 Task: Find an Airbnb in Salavat, Russia for 4 adults from 5th to 13th September with a price range of ₹15,000 to ₹20,000, 3 bedrooms, 3 beds, 3 bathrooms, and self check-in option.
Action: Mouse moved to (470, 135)
Screenshot: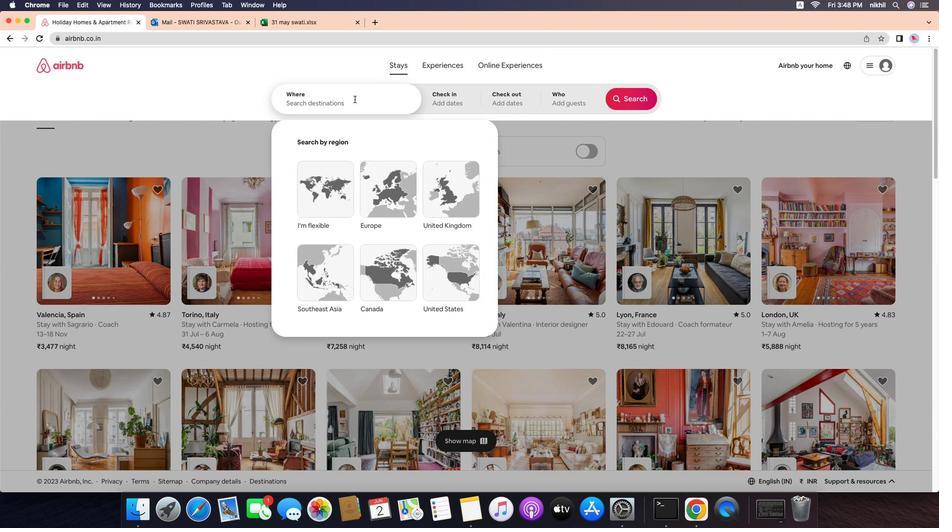 
Action: Mouse pressed left at (470, 135)
Screenshot: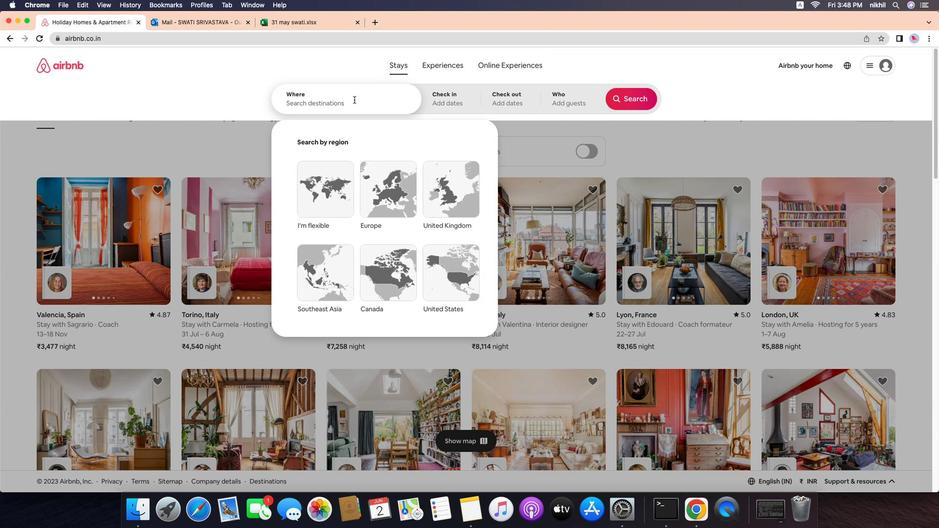 
Action: Mouse moved to (474, 137)
Screenshot: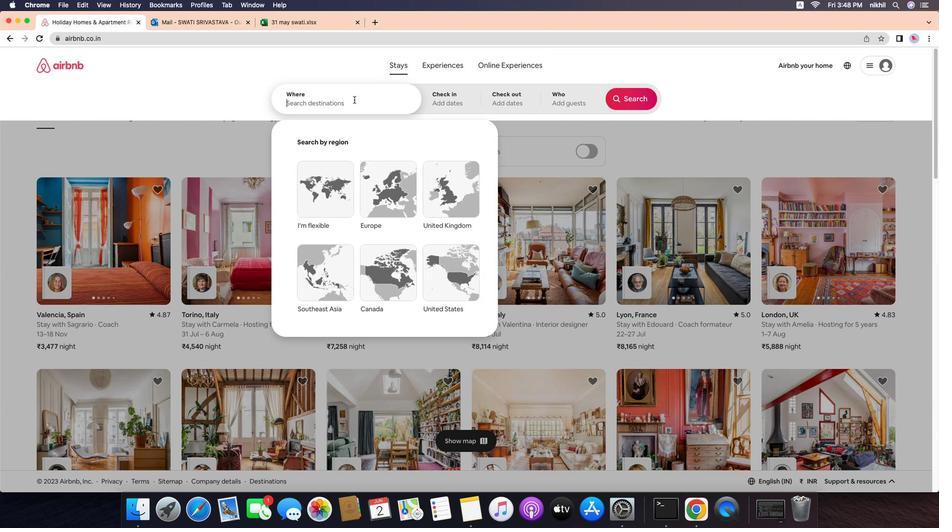 
Action: Mouse pressed left at (474, 137)
Screenshot: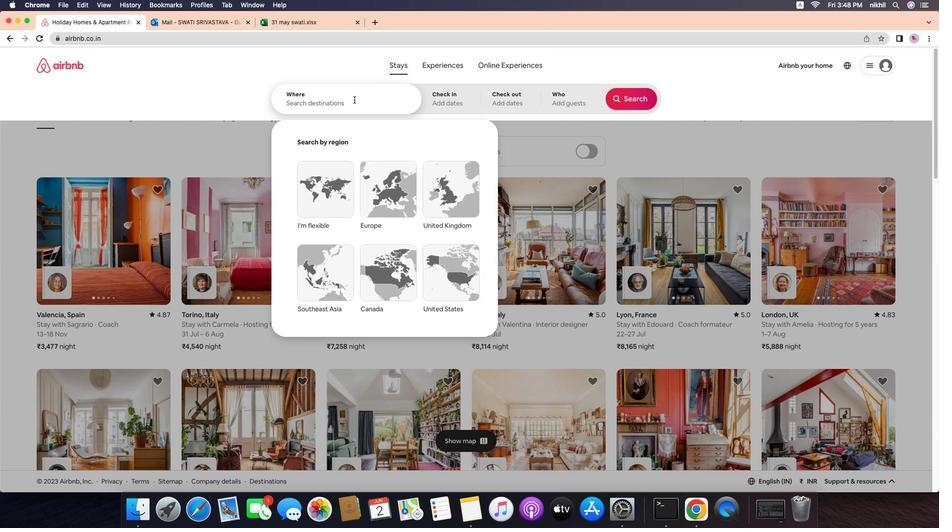 
Action: Mouse moved to (455, 164)
Screenshot: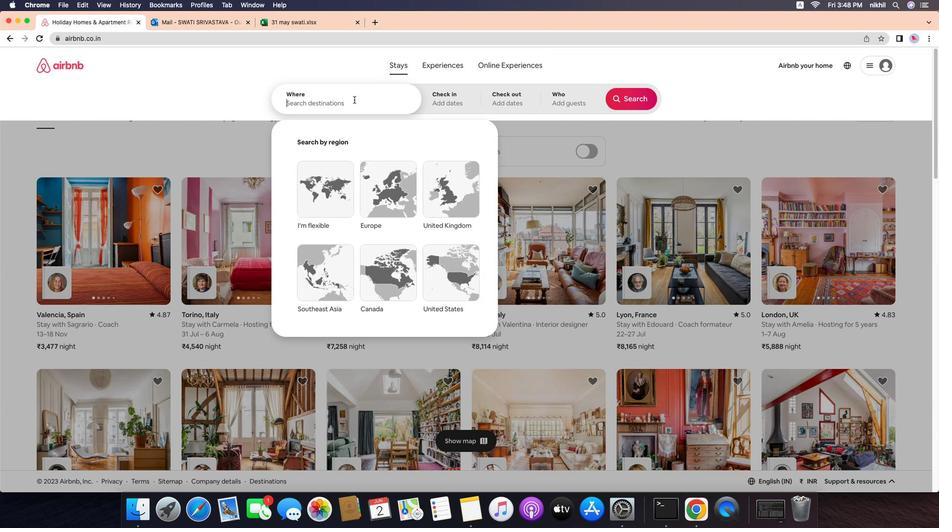 
Action: Mouse pressed left at (455, 164)
Screenshot: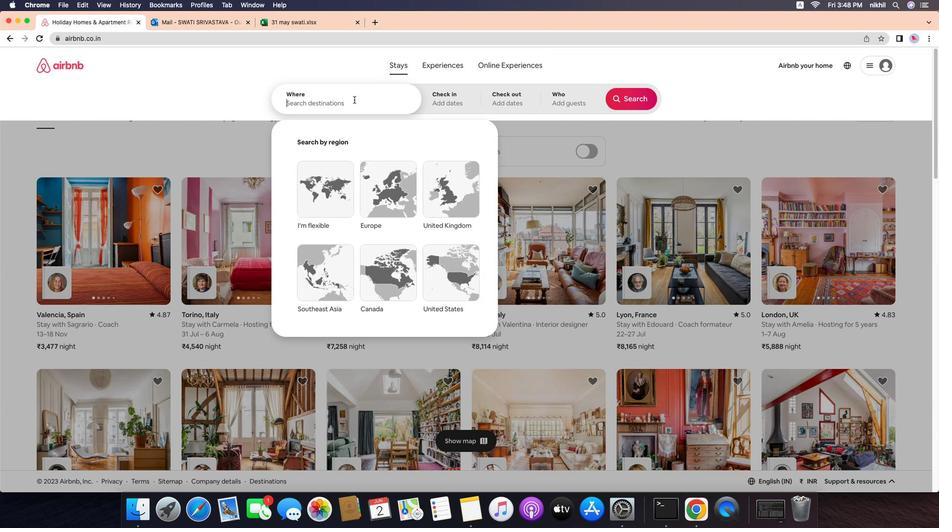
Action: Key pressed Key.caps_lock'S'Key.caps_lock'a''l''a''v''a''t'','Key.space
Screenshot: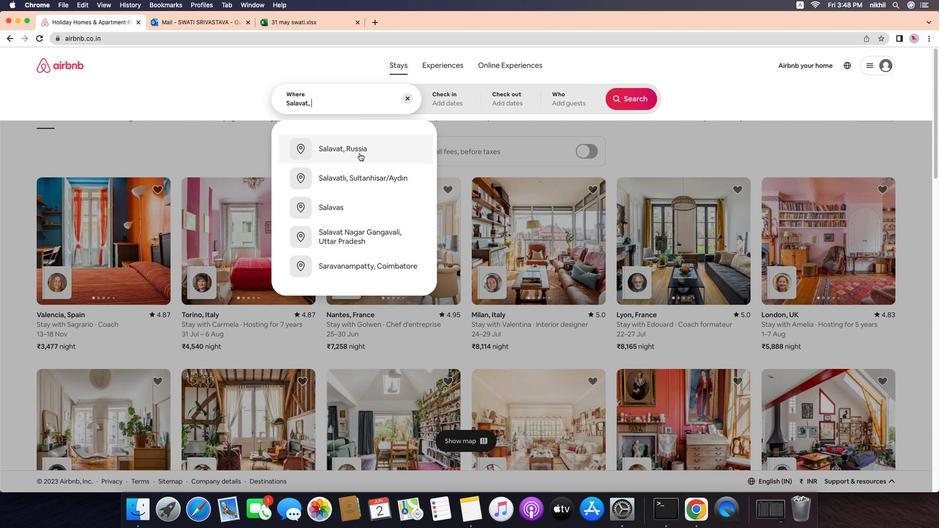 
Action: Mouse moved to (456, 214)
Screenshot: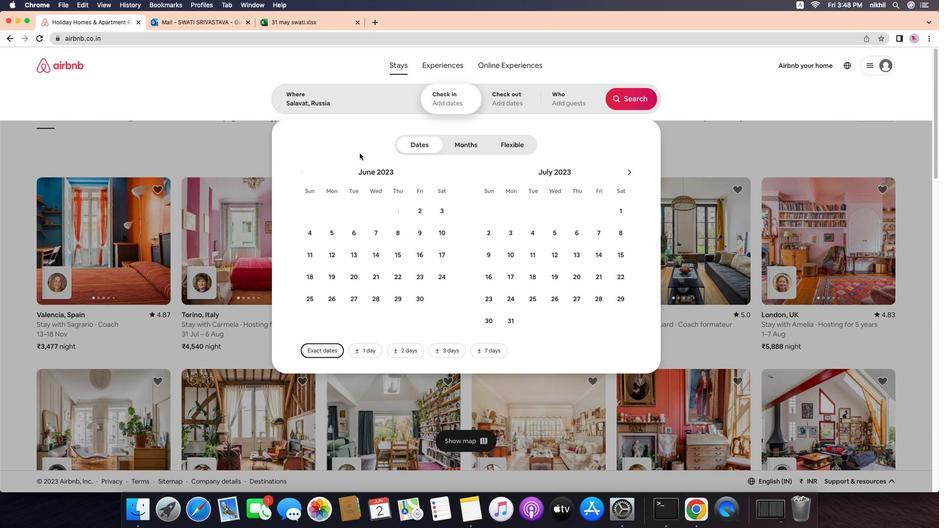 
Action: Mouse pressed left at (456, 214)
Screenshot: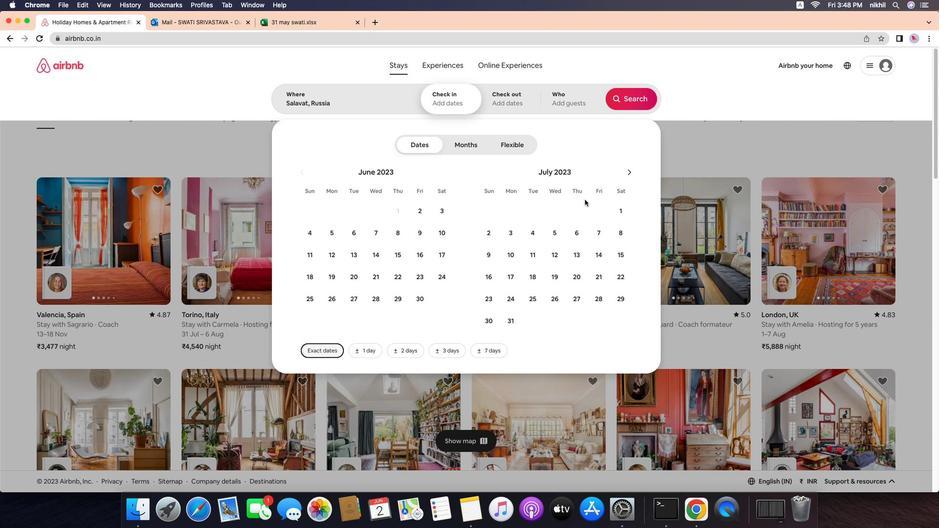 
Action: Mouse moved to (533, 235)
Screenshot: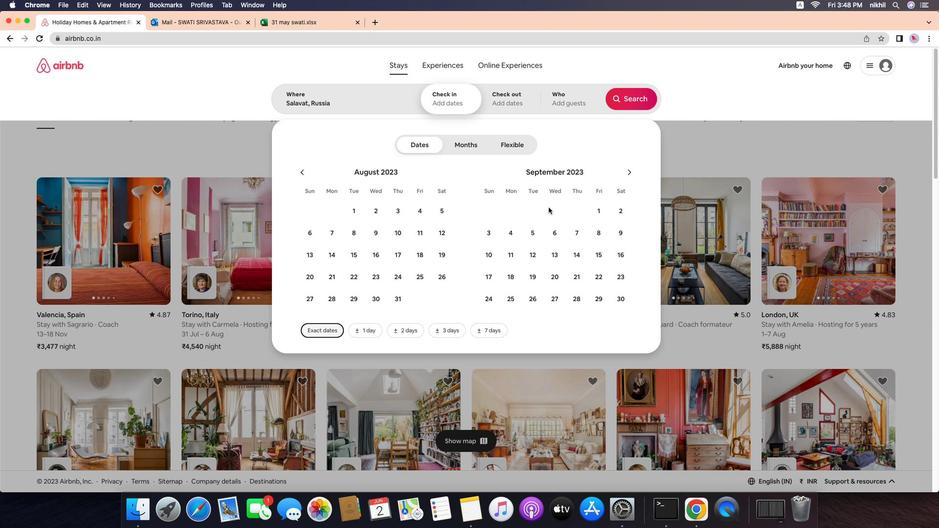 
Action: Mouse pressed left at (533, 235)
Screenshot: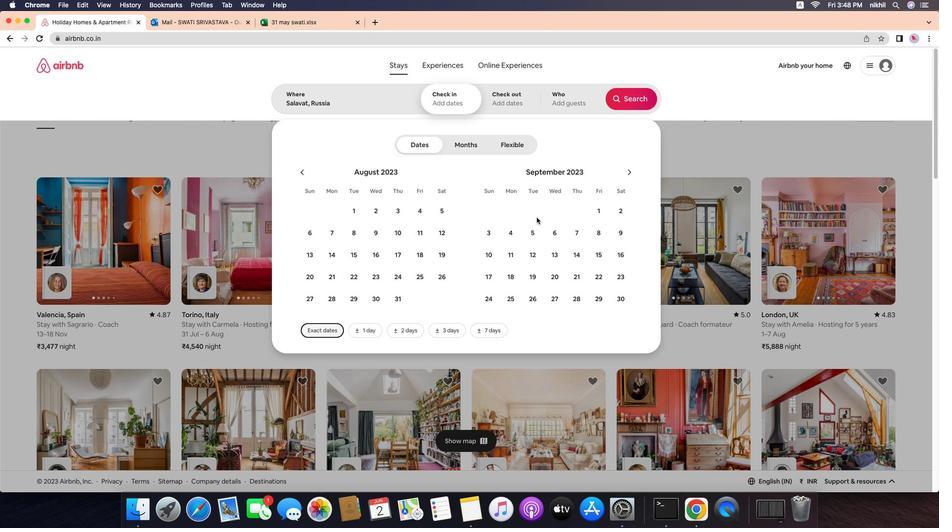 
Action: Mouse pressed left at (533, 235)
Screenshot: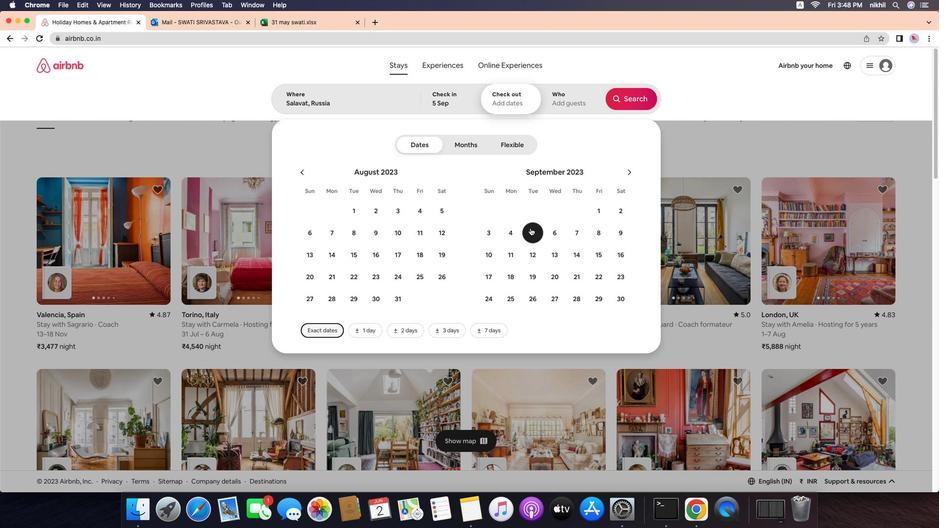 
Action: Mouse moved to (506, 284)
Screenshot: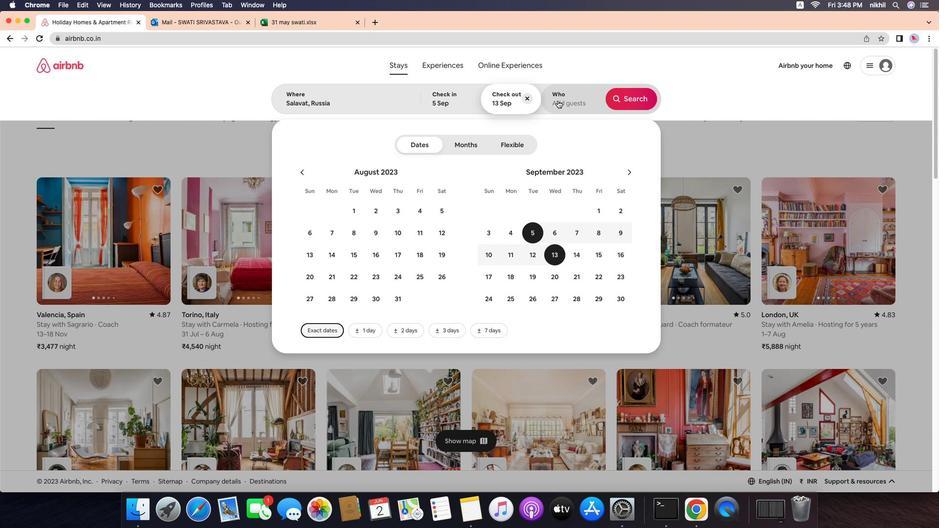 
Action: Mouse pressed left at (506, 284)
Screenshot: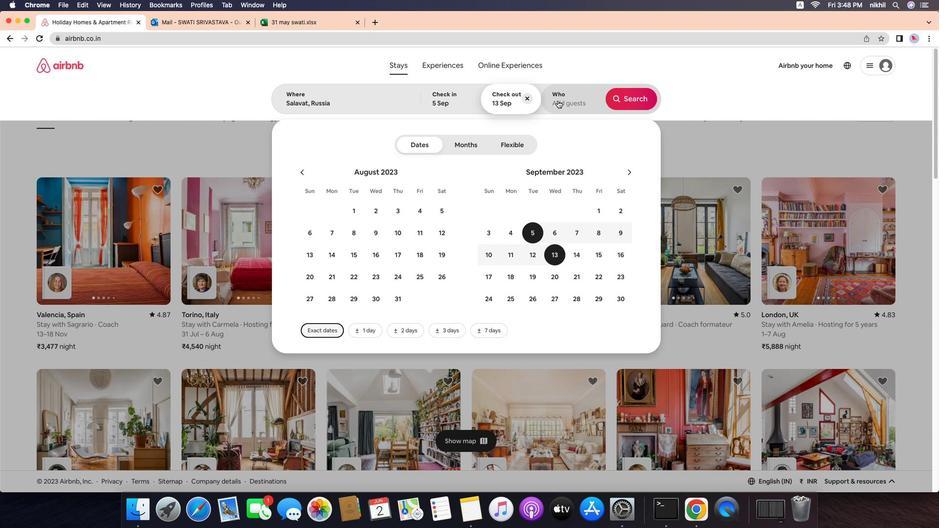 
Action: Mouse moved to (511, 302)
Screenshot: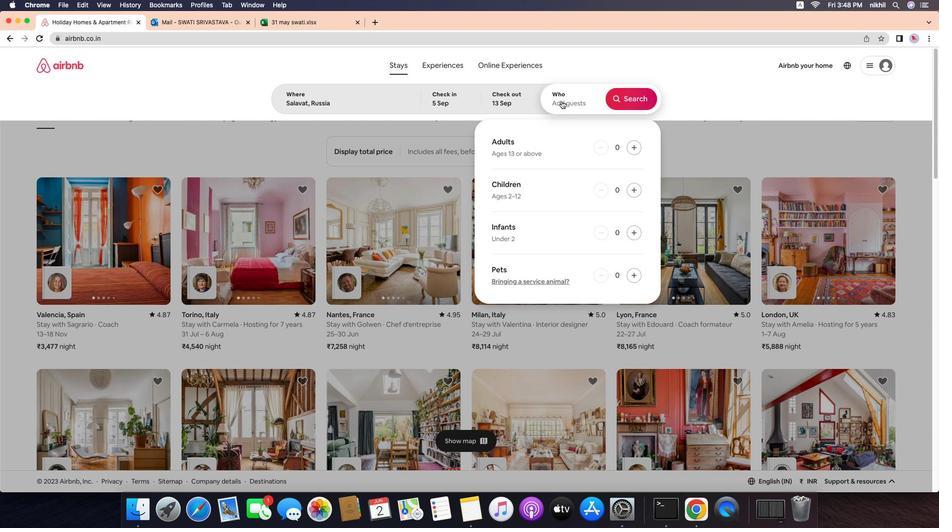 
Action: Mouse pressed left at (511, 302)
Screenshot: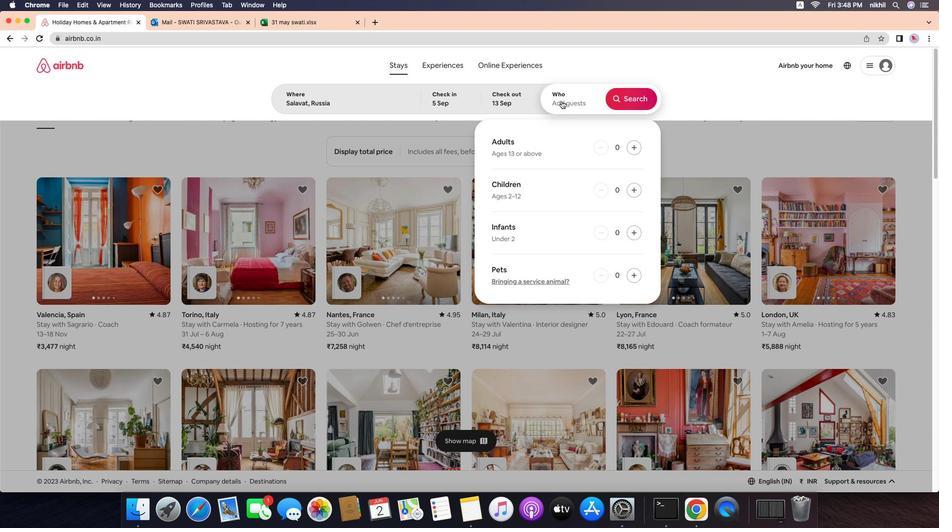 
Action: Mouse moved to (514, 165)
Screenshot: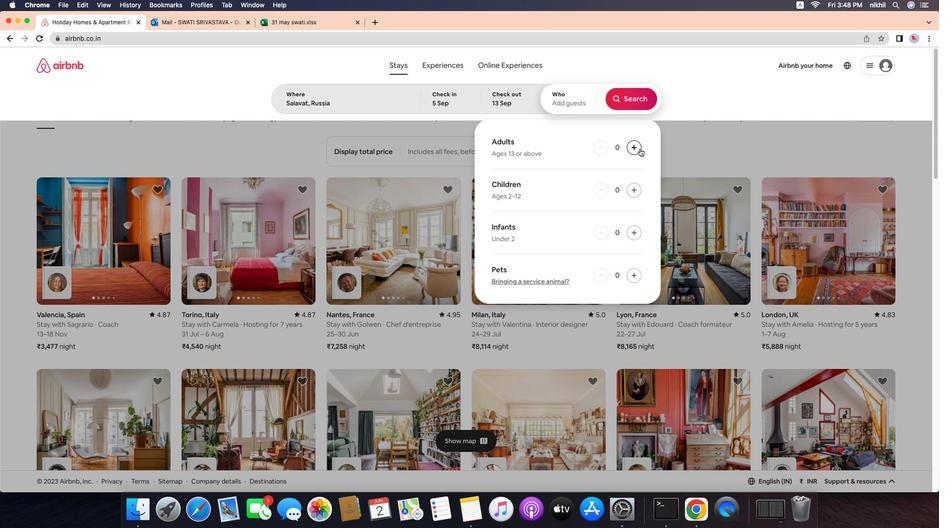
Action: Mouse pressed left at (514, 165)
Screenshot: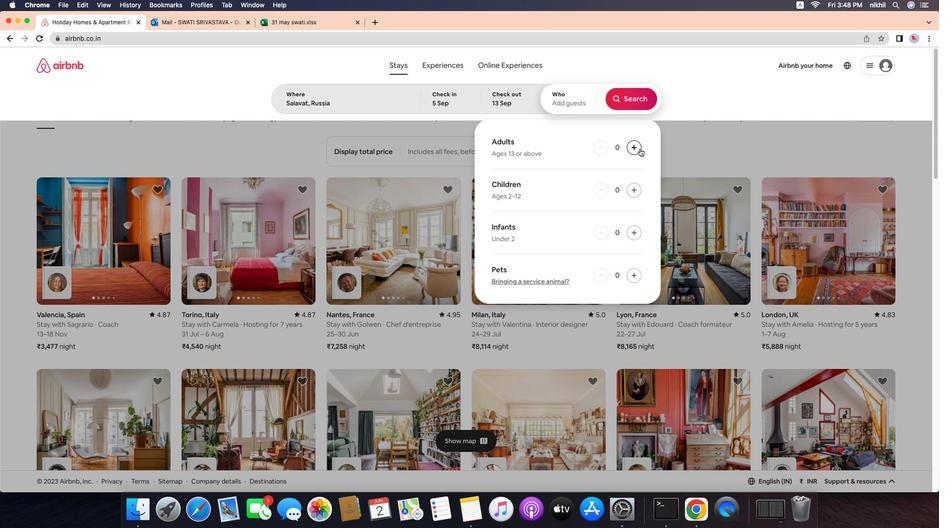 
Action: Mouse moved to (537, 210)
Screenshot: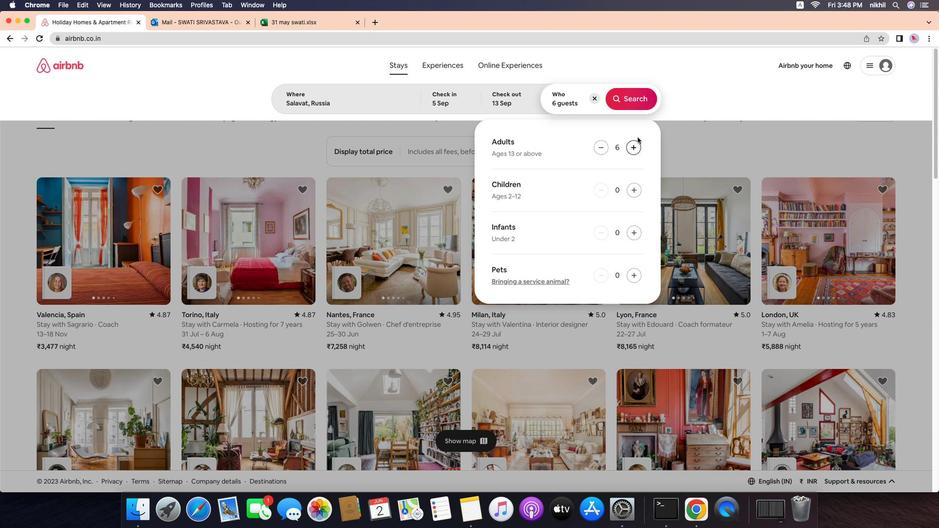 
Action: Mouse pressed left at (537, 210)
Screenshot: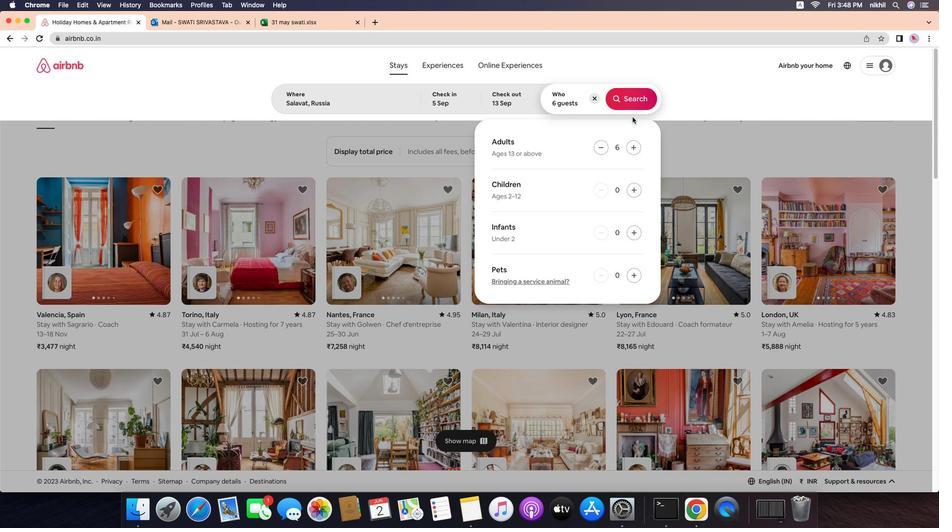 
Action: Mouse moved to (537, 210)
Screenshot: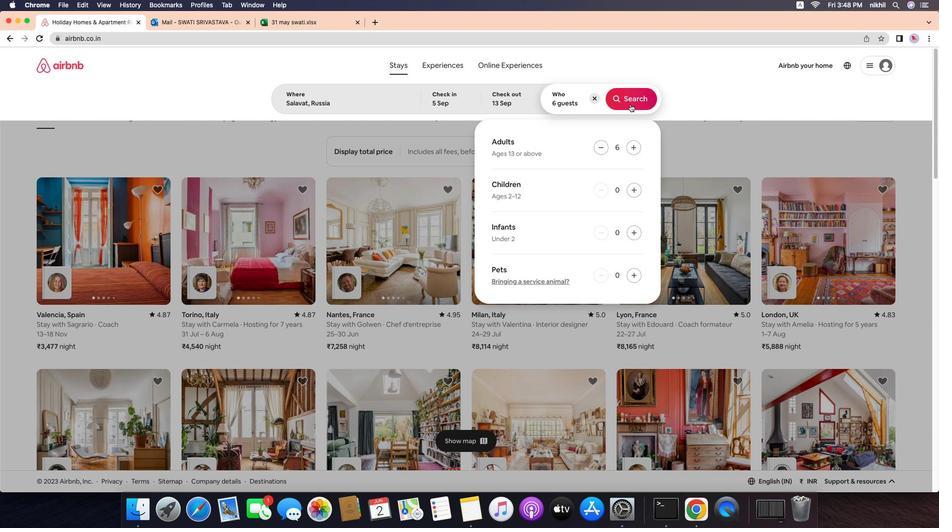 
Action: Mouse pressed left at (537, 210)
Screenshot: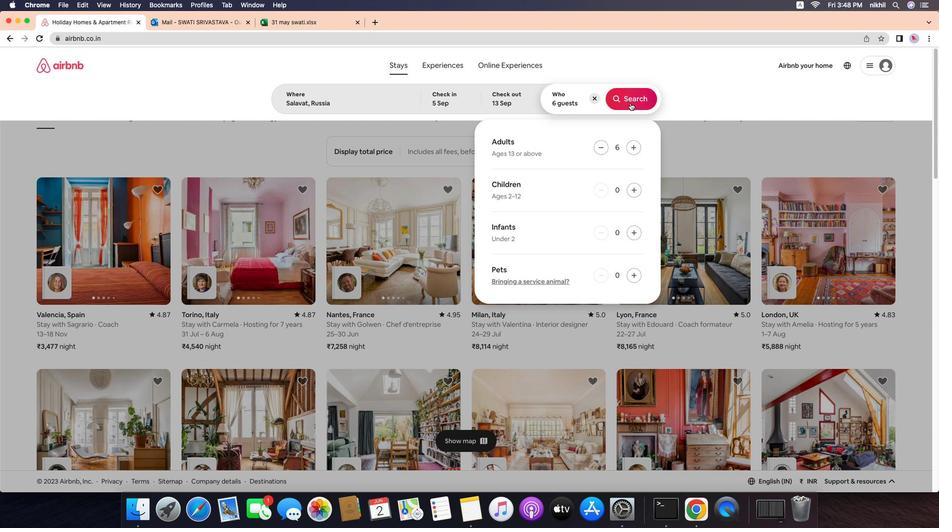 
Action: Mouse pressed left at (537, 210)
Screenshot: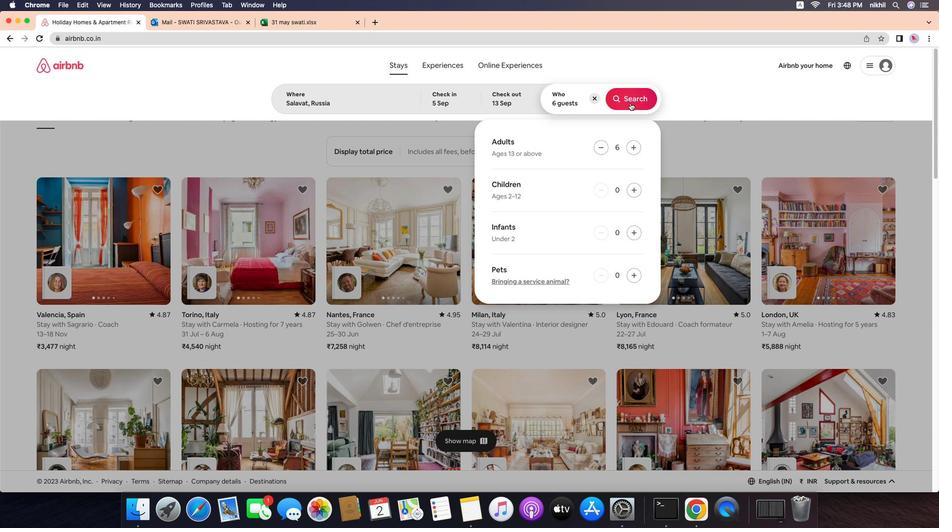 
Action: Mouse pressed left at (537, 210)
Screenshot: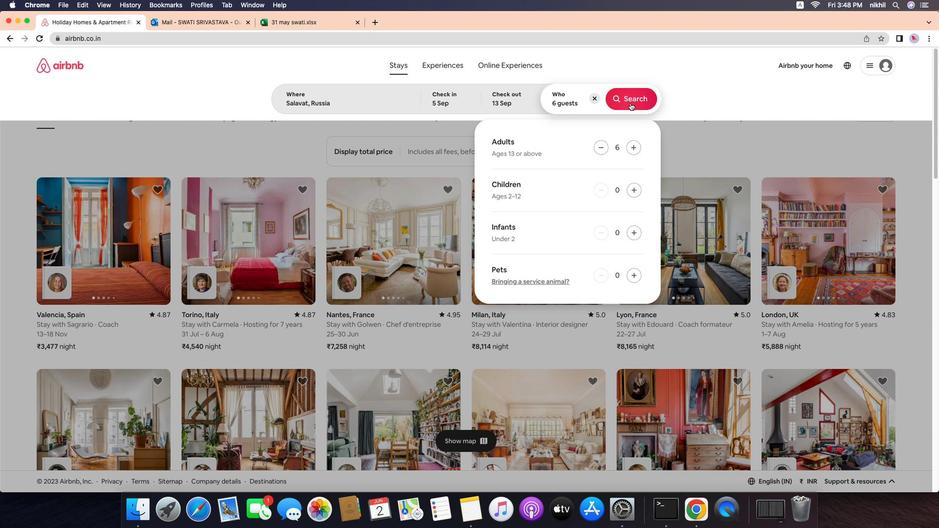
Action: Mouse pressed left at (537, 210)
Screenshot: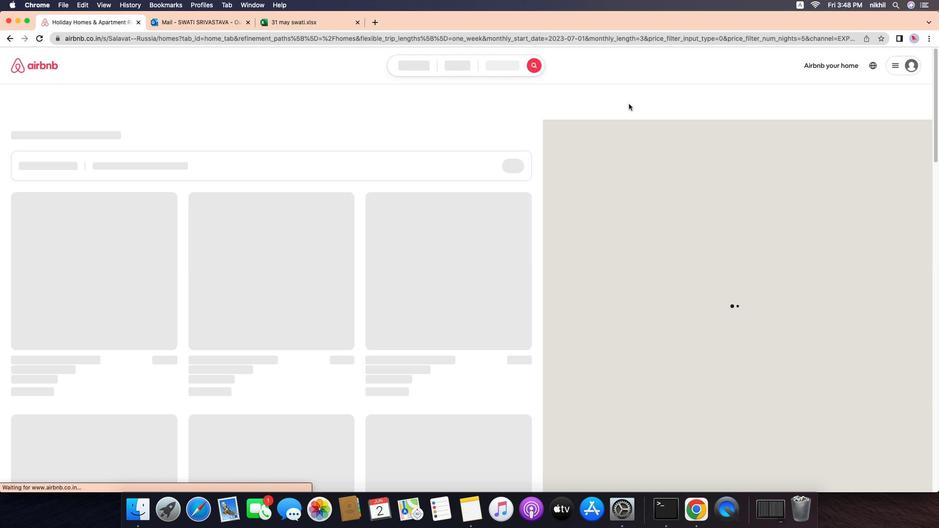 
Action: Mouse pressed left at (537, 210)
Screenshot: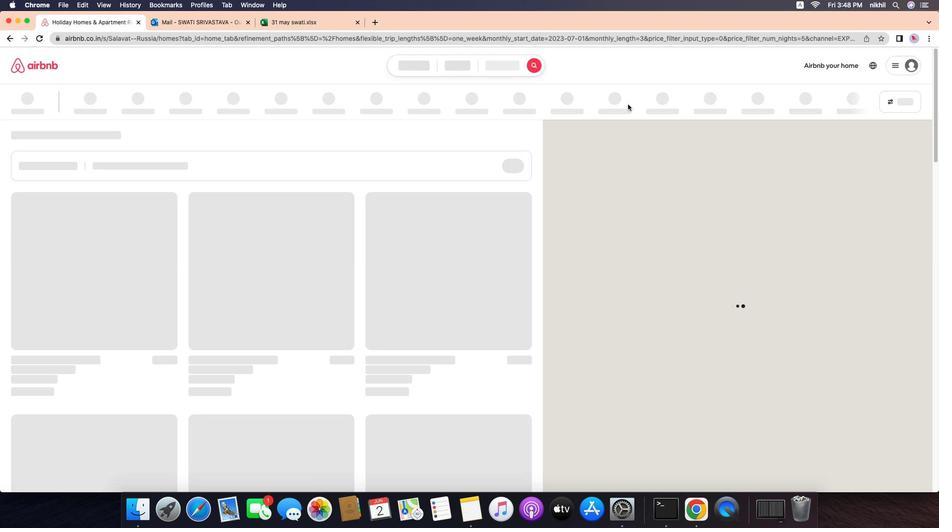 
Action: Mouse moved to (534, 167)
Screenshot: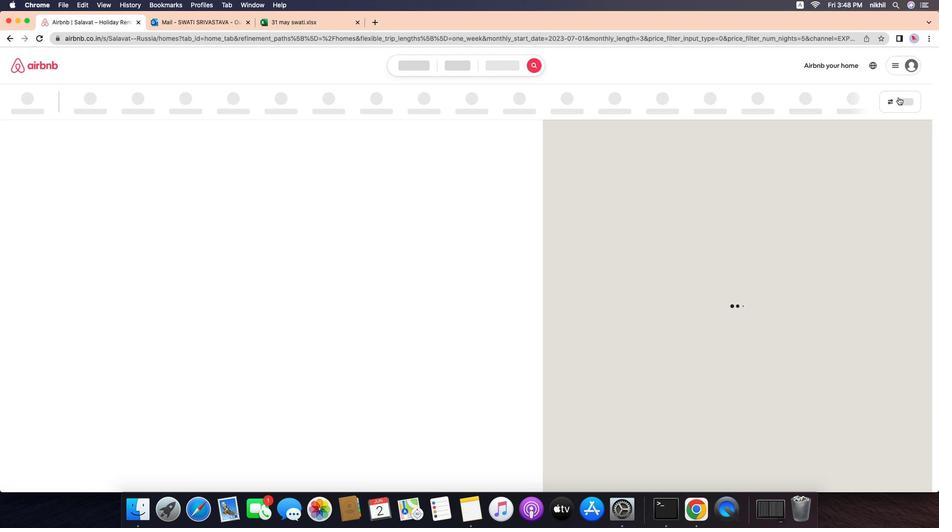 
Action: Mouse pressed left at (534, 167)
Screenshot: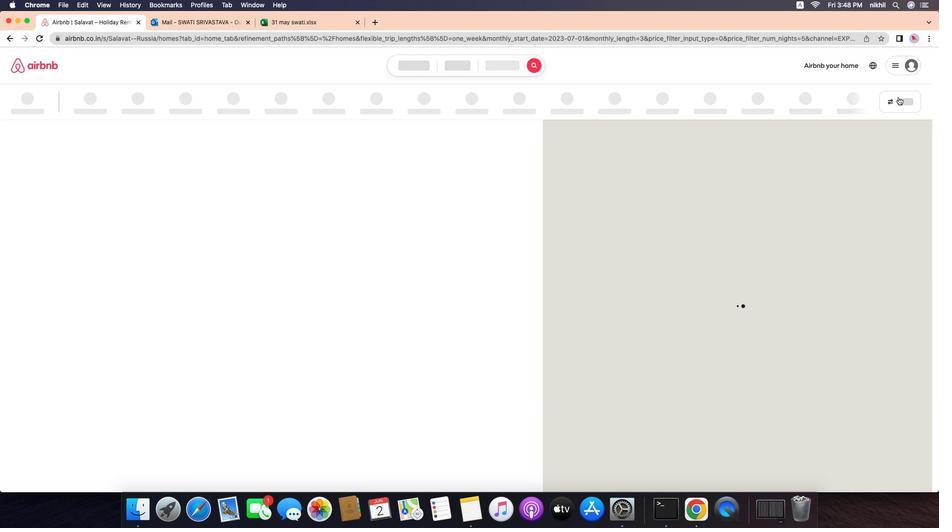 
Action: Mouse moved to (612, 162)
Screenshot: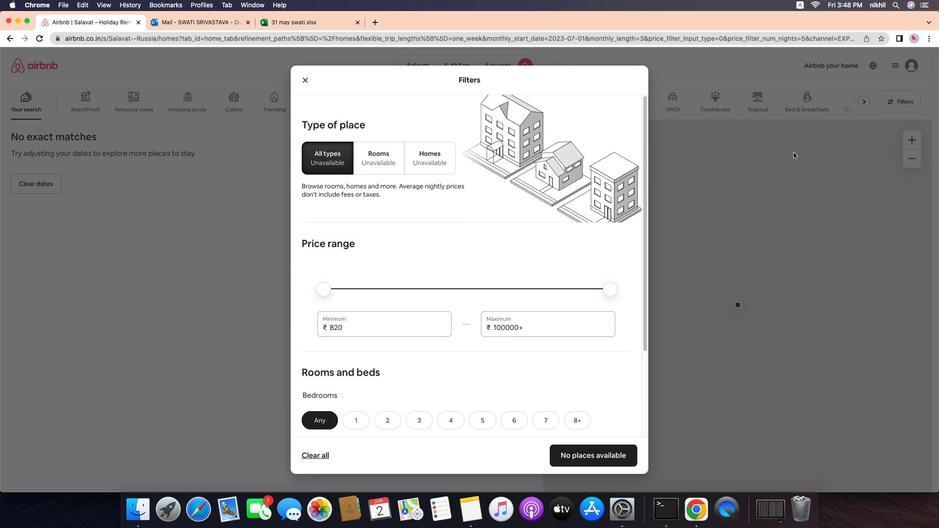 
Action: Mouse pressed left at (612, 162)
Screenshot: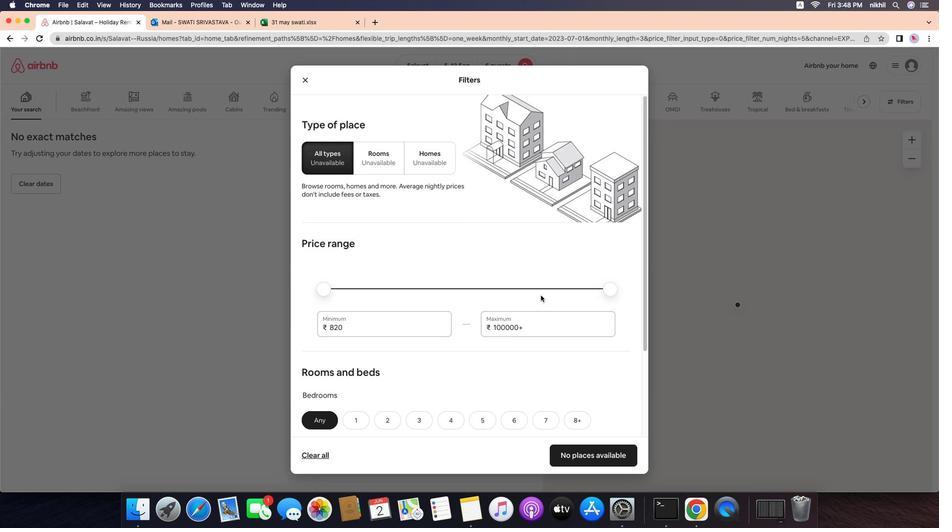 
Action: Mouse moved to (454, 379)
Screenshot: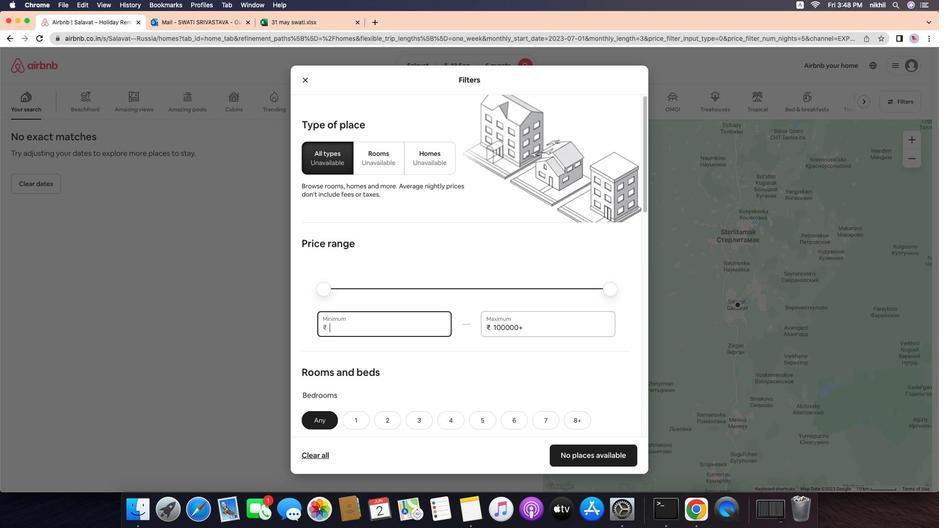 
Action: Mouse pressed left at (454, 379)
Screenshot: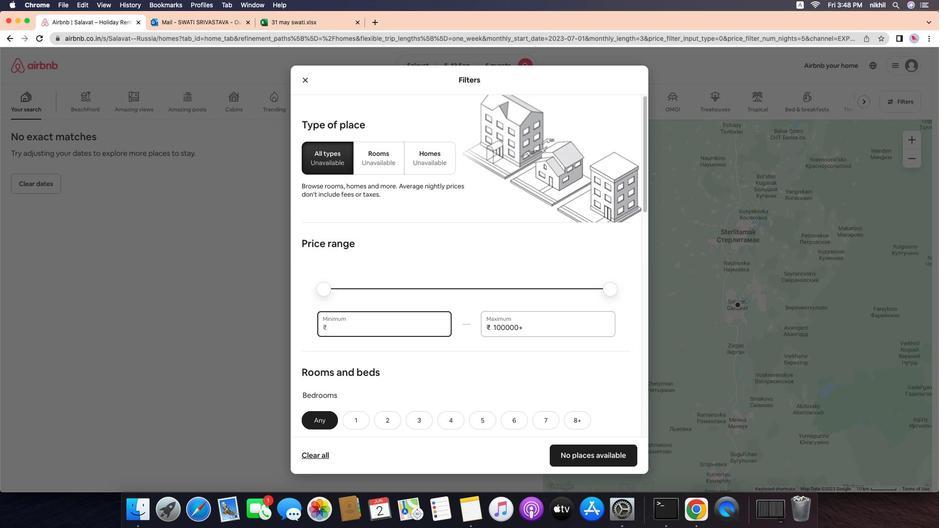 
Action: Key pressed Key.backspaceKey.backspaceKey.backspaceKey.backspace'1''5''0''0''0'
Screenshot: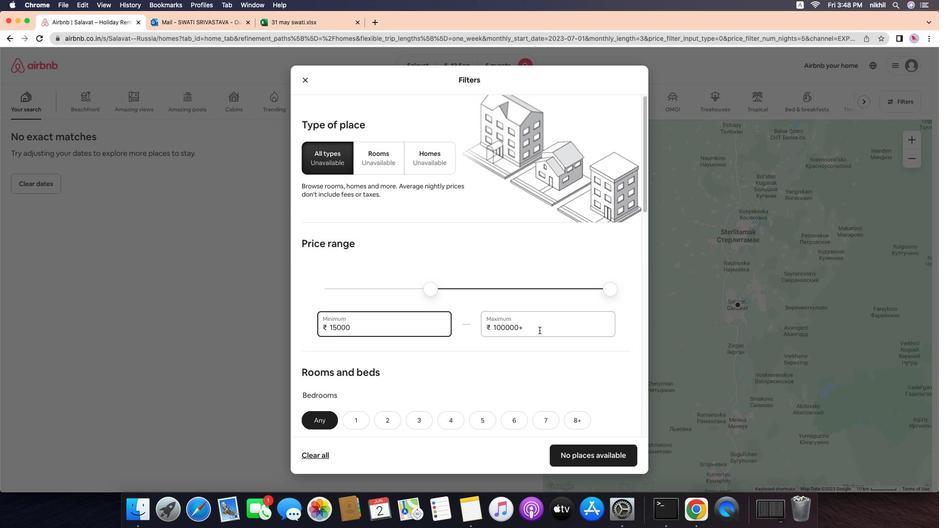 
Action: Mouse moved to (508, 379)
Screenshot: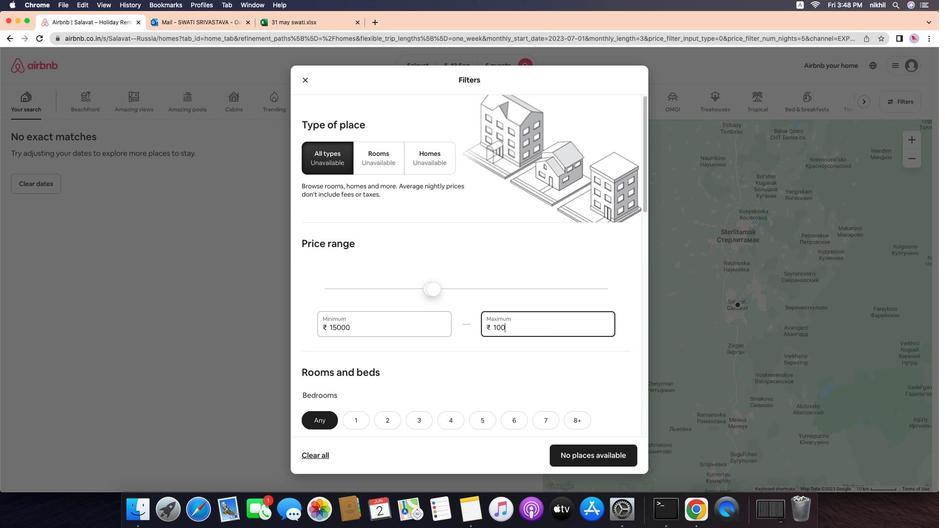 
Action: Mouse pressed left at (508, 379)
Screenshot: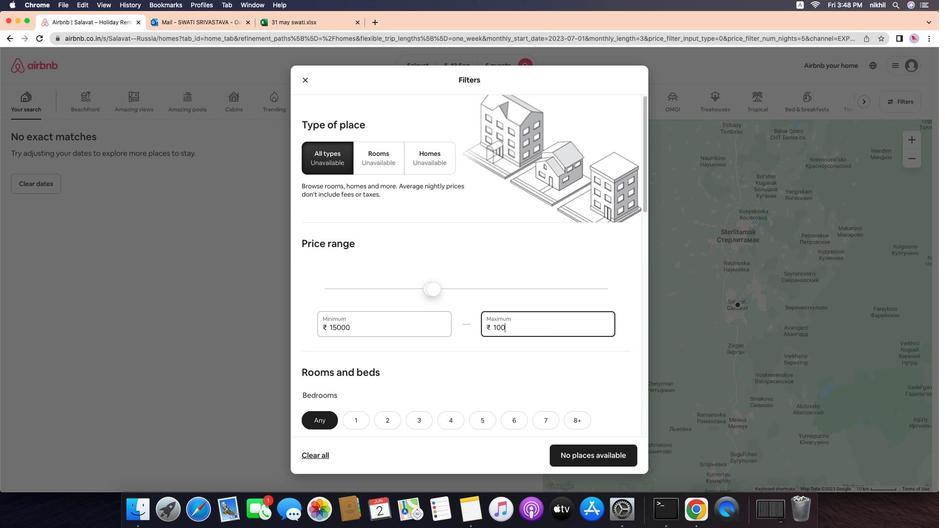
Action: Mouse moved to (508, 379)
Screenshot: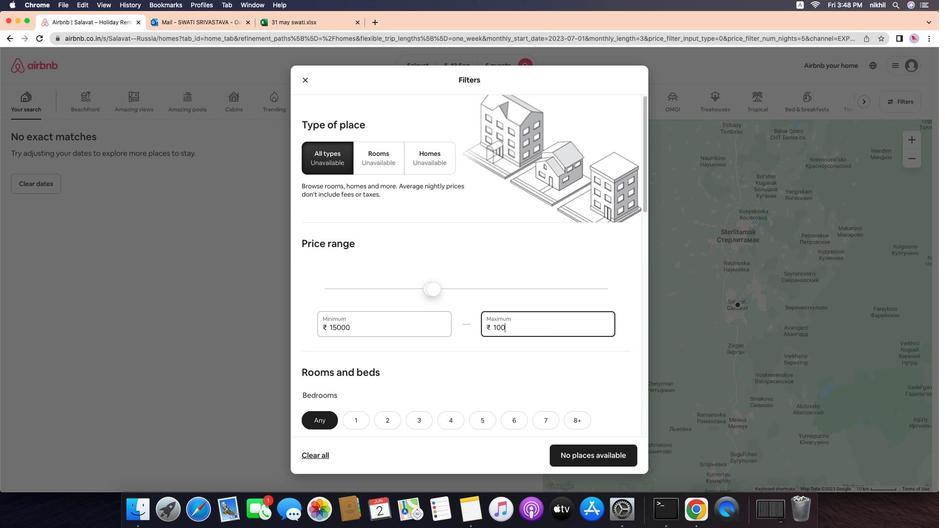 
Action: Key pressed Key.backspaceKey.backspaceKey.backspaceKey.backspaceKey.backspaceKey.backspaceKey.backspace'2''0''0''0''0'
Screenshot: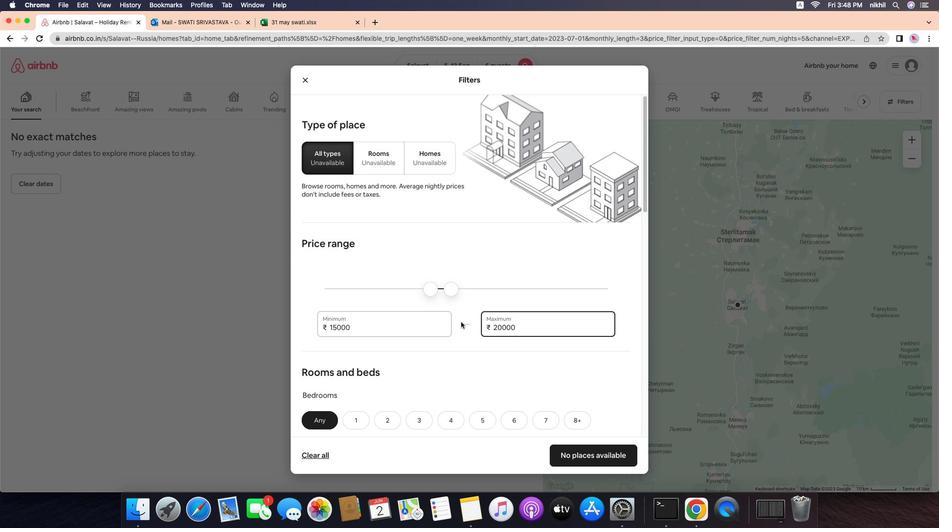 
Action: Mouse moved to (485, 371)
Screenshot: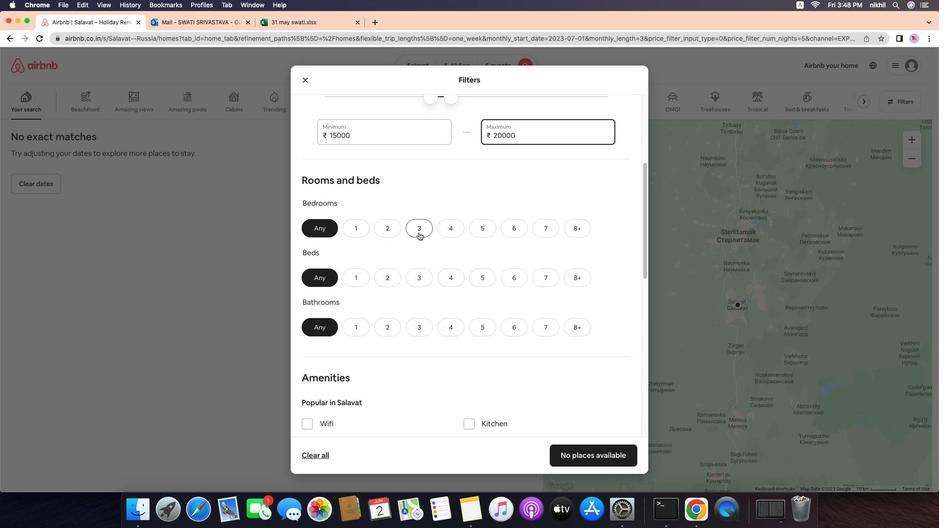 
Action: Mouse scrolled (485, 371) with delta (352, 71)
Screenshot: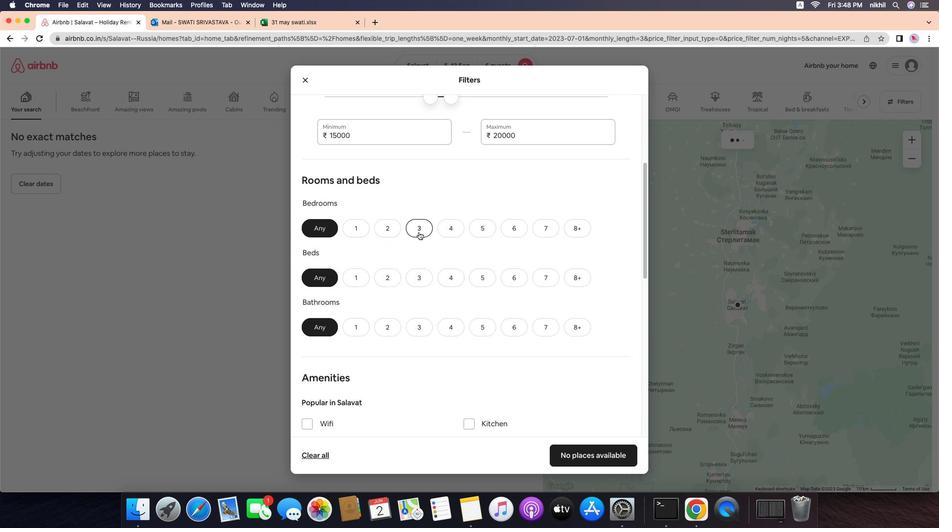 
Action: Mouse scrolled (485, 371) with delta (352, 71)
Screenshot: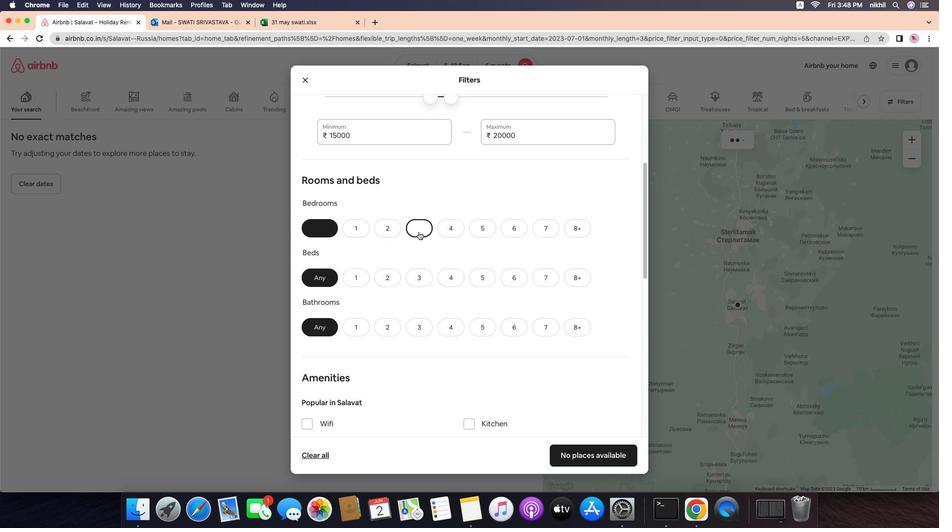 
Action: Mouse scrolled (485, 371) with delta (352, 70)
Screenshot: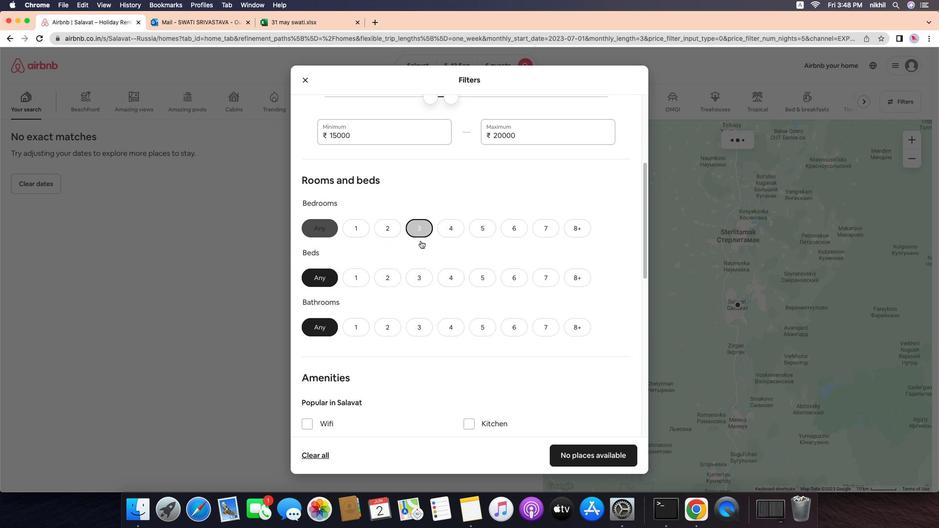 
Action: Mouse scrolled (485, 371) with delta (352, 70)
Screenshot: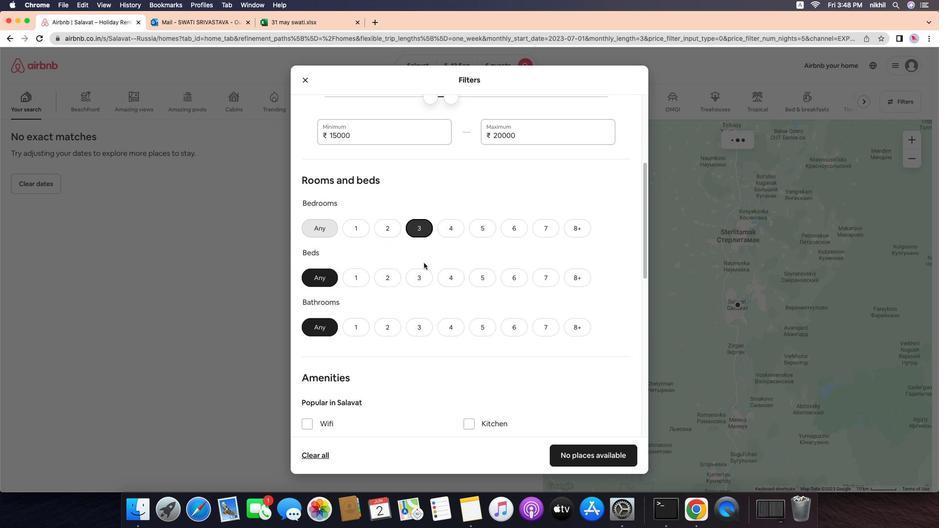 
Action: Mouse scrolled (485, 371) with delta (352, 71)
Screenshot: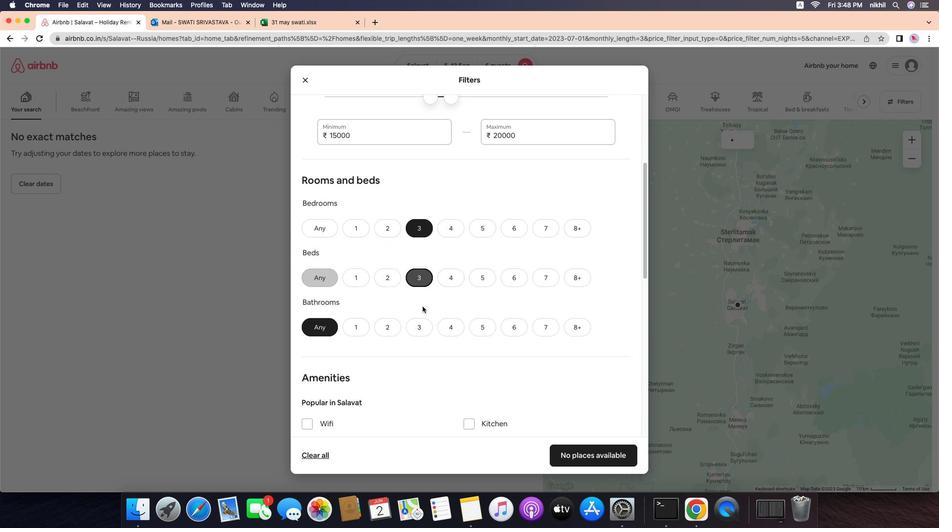 
Action: Mouse scrolled (485, 371) with delta (352, 71)
Screenshot: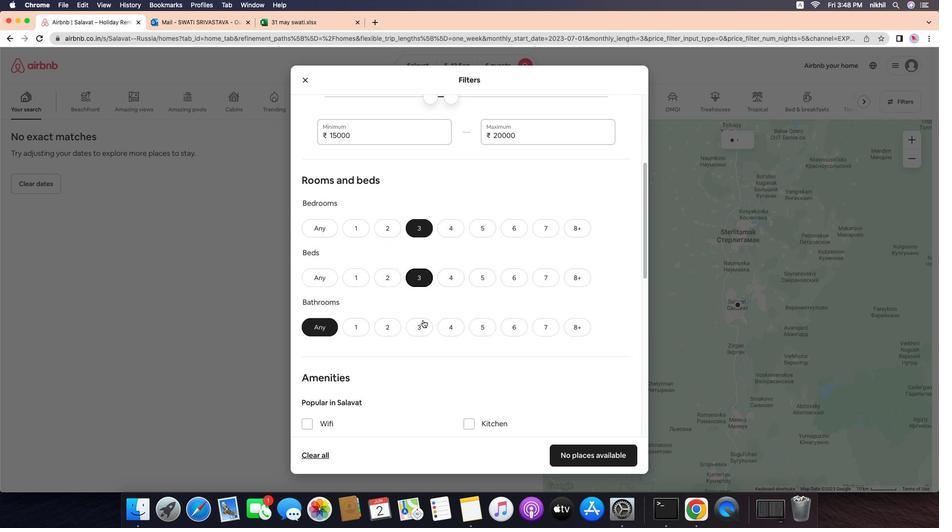 
Action: Mouse scrolled (485, 371) with delta (352, 71)
Screenshot: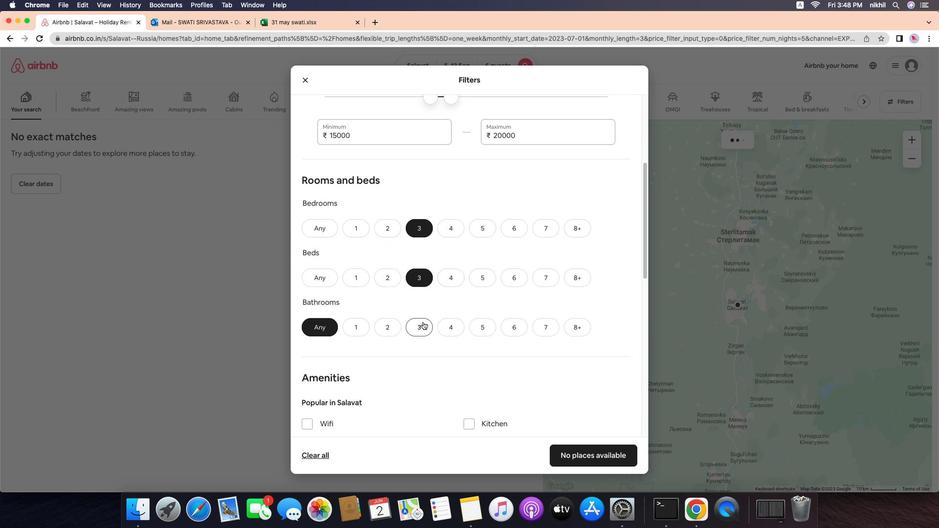 
Action: Mouse moved to (473, 288)
Screenshot: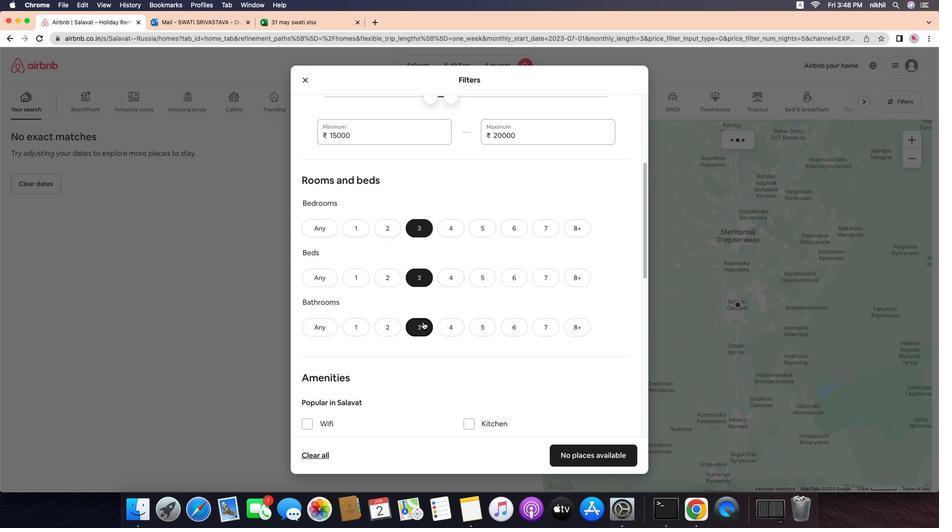 
Action: Mouse pressed left at (473, 288)
Screenshot: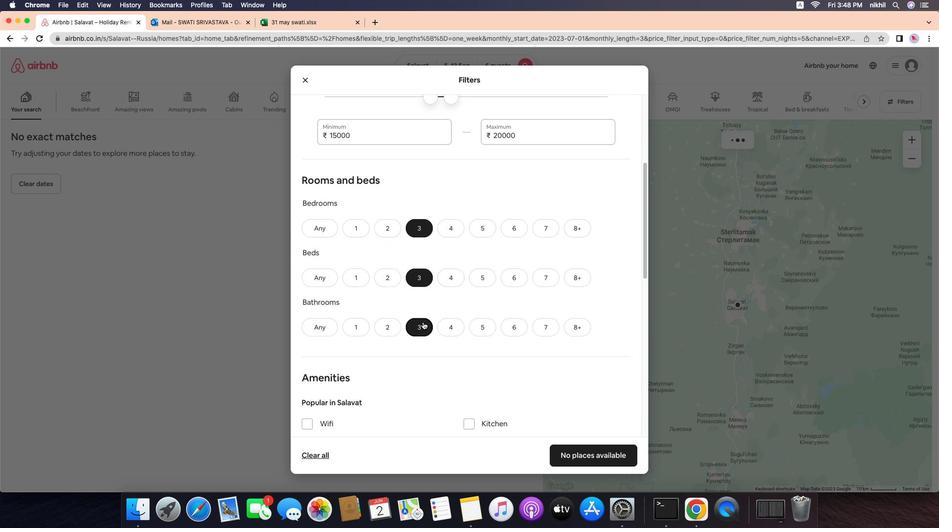 
Action: Mouse moved to (475, 324)
Screenshot: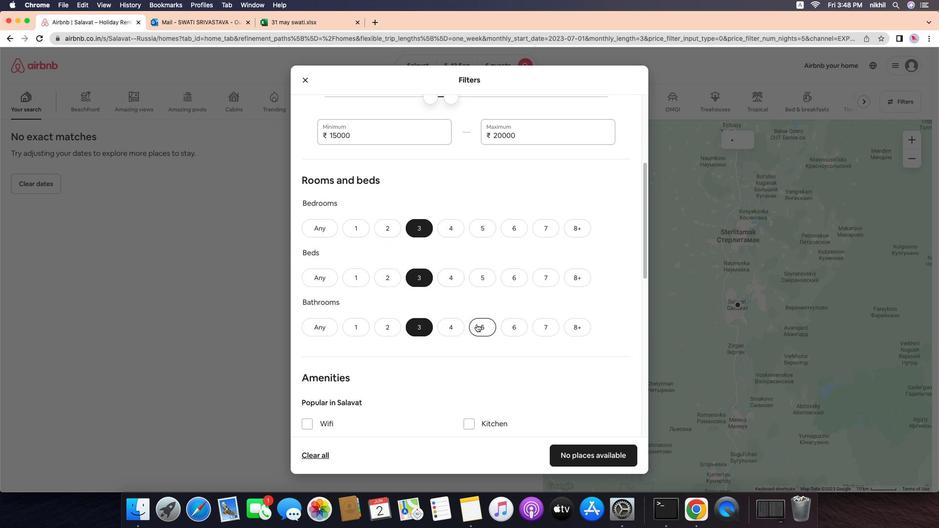 
Action: Mouse pressed left at (475, 324)
Screenshot: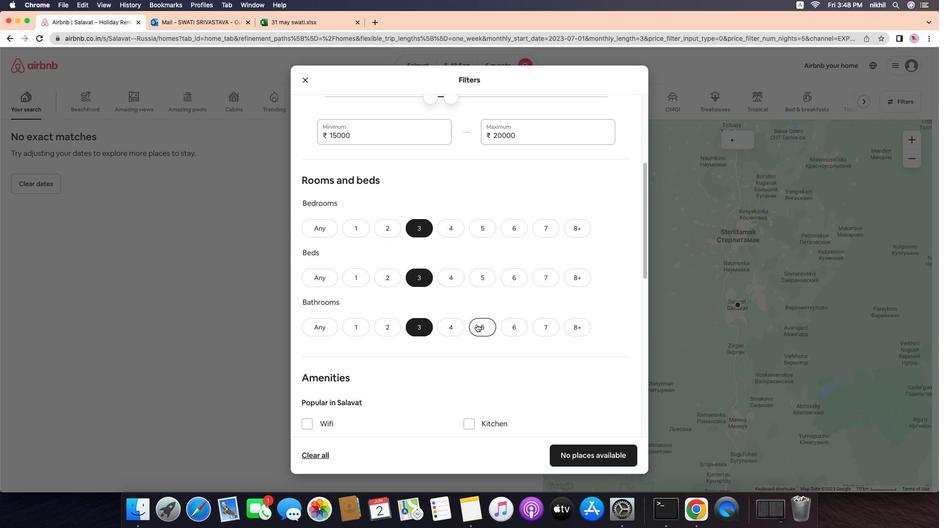 
Action: Mouse moved to (474, 371)
Screenshot: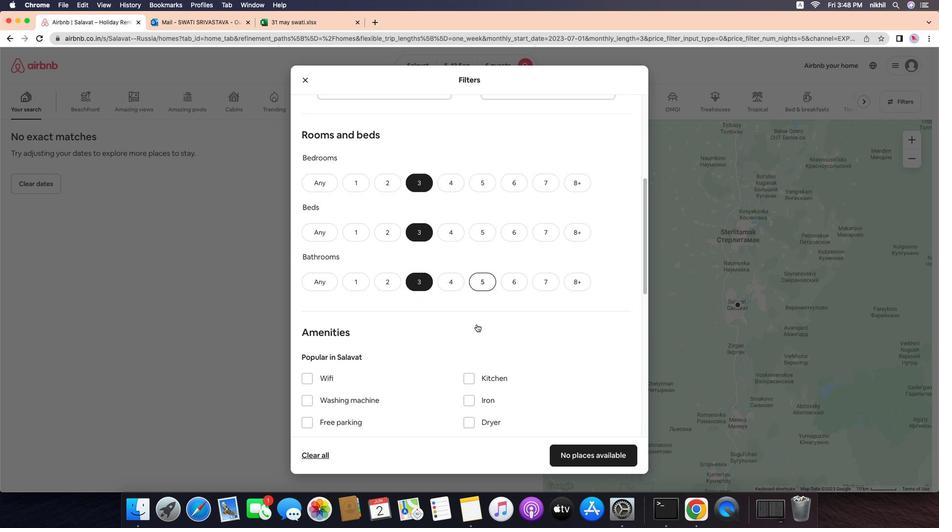 
Action: Mouse pressed left at (474, 371)
Screenshot: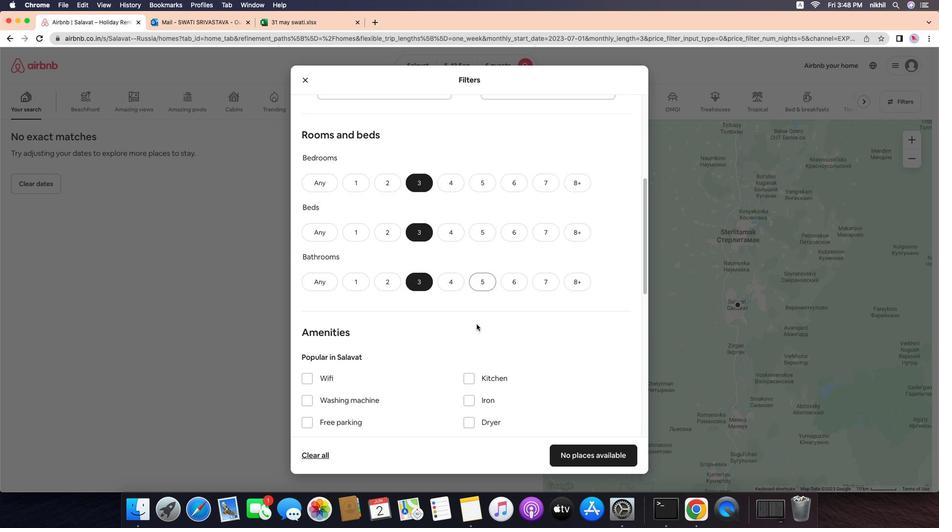 
Action: Mouse moved to (490, 373)
Screenshot: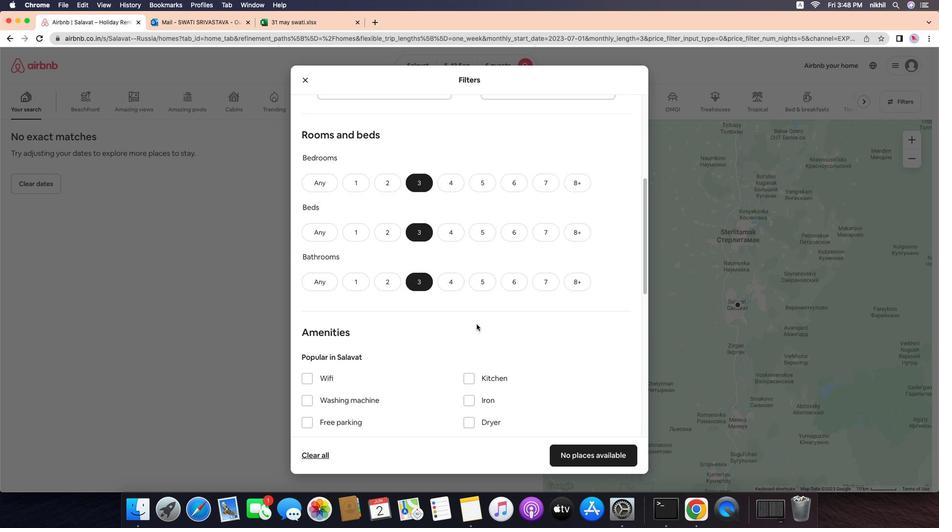 
Action: Mouse scrolled (490, 373) with delta (352, 71)
Screenshot: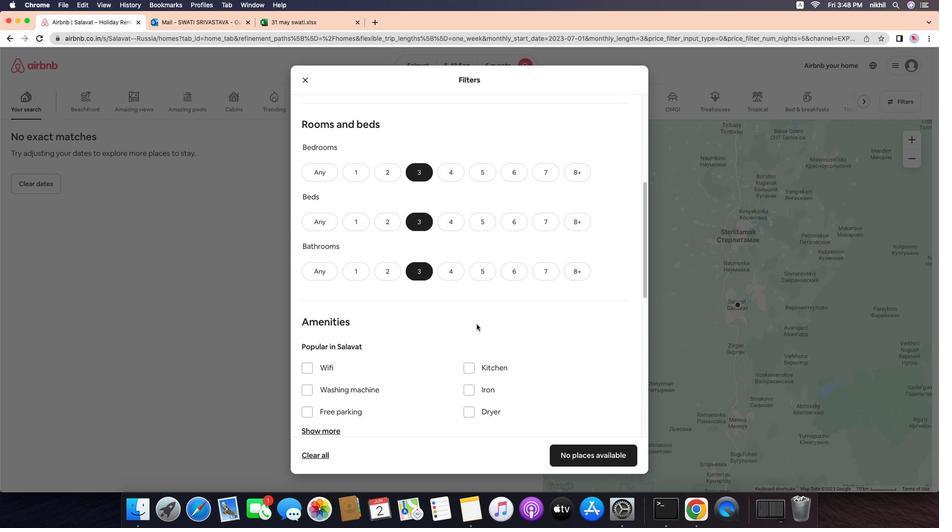 
Action: Mouse scrolled (490, 373) with delta (352, 71)
Screenshot: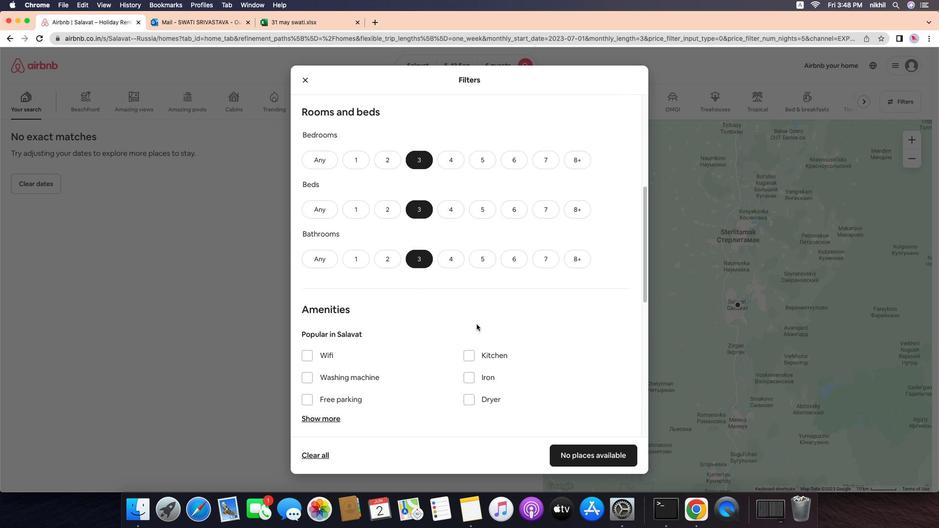 
Action: Mouse scrolled (490, 373) with delta (352, 71)
Screenshot: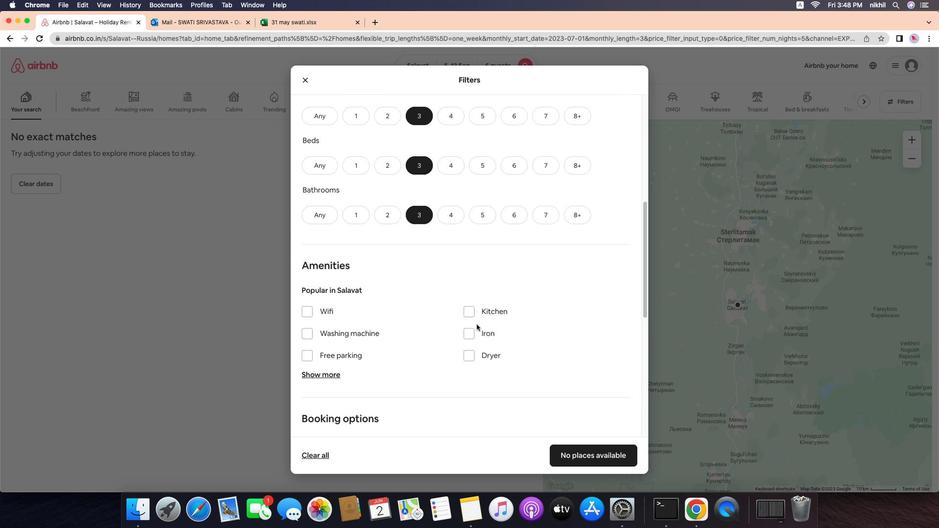 
Action: Mouse moved to (490, 373)
Screenshot: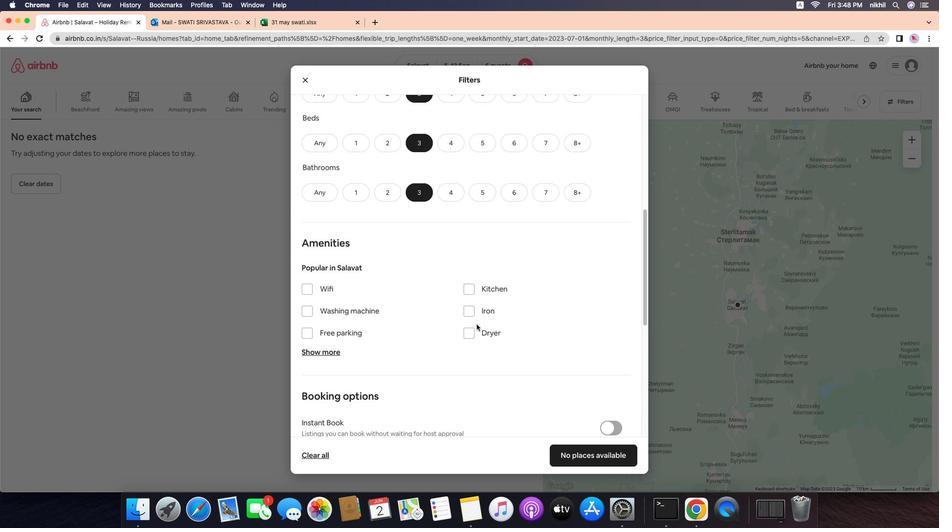 
Action: Mouse scrolled (490, 373) with delta (352, 71)
Screenshot: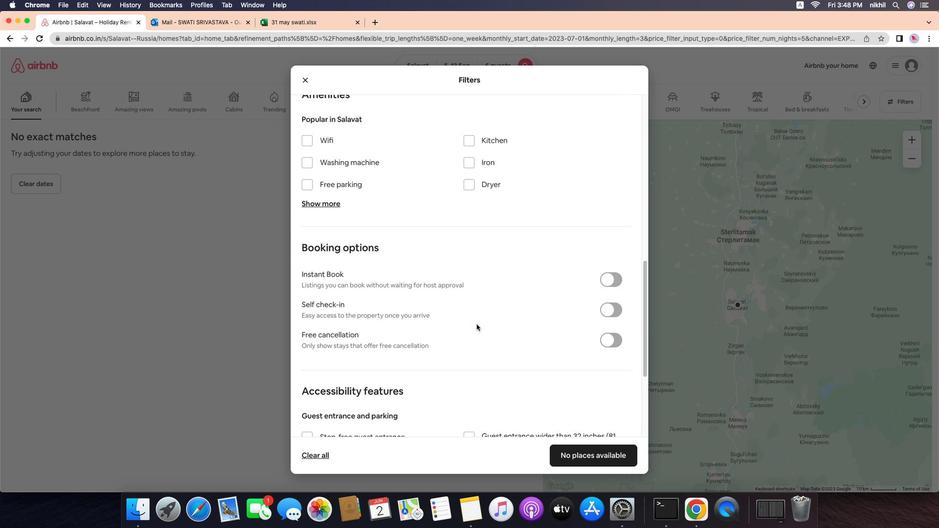 
Action: Mouse scrolled (490, 373) with delta (352, 71)
Screenshot: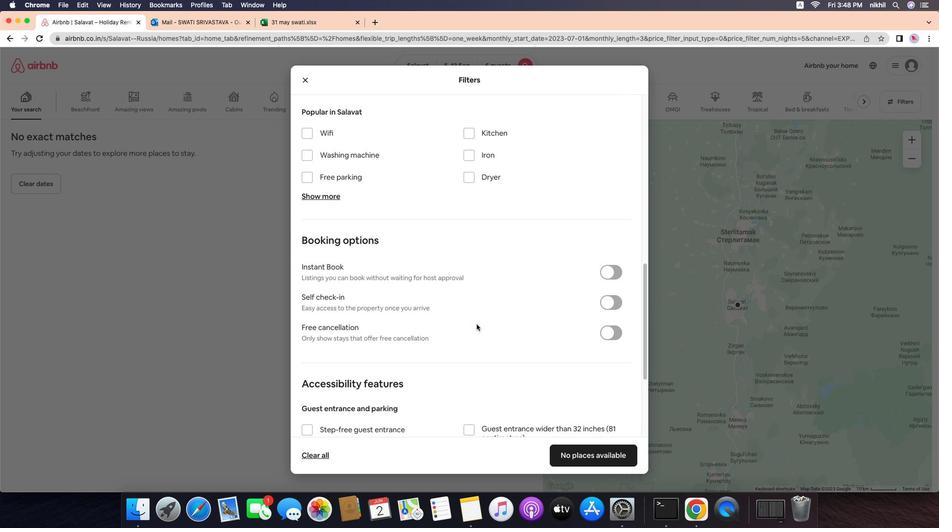 
Action: Mouse scrolled (490, 373) with delta (352, 71)
Screenshot: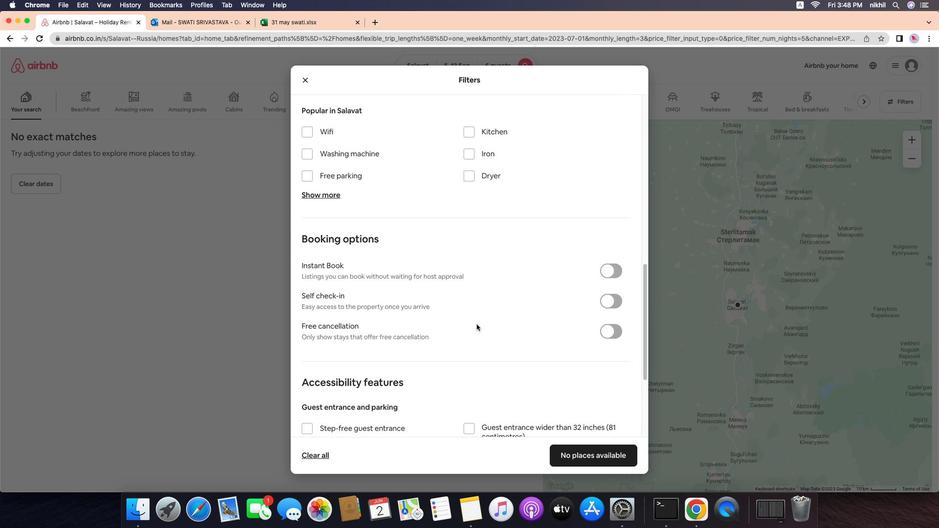 
Action: Mouse scrolled (490, 373) with delta (352, 71)
Screenshot: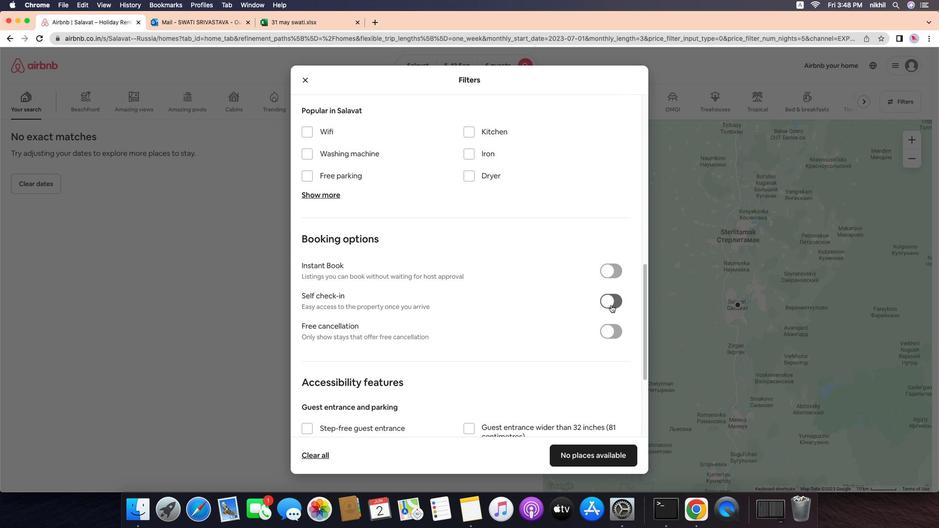 
Action: Mouse scrolled (490, 373) with delta (352, 71)
Screenshot: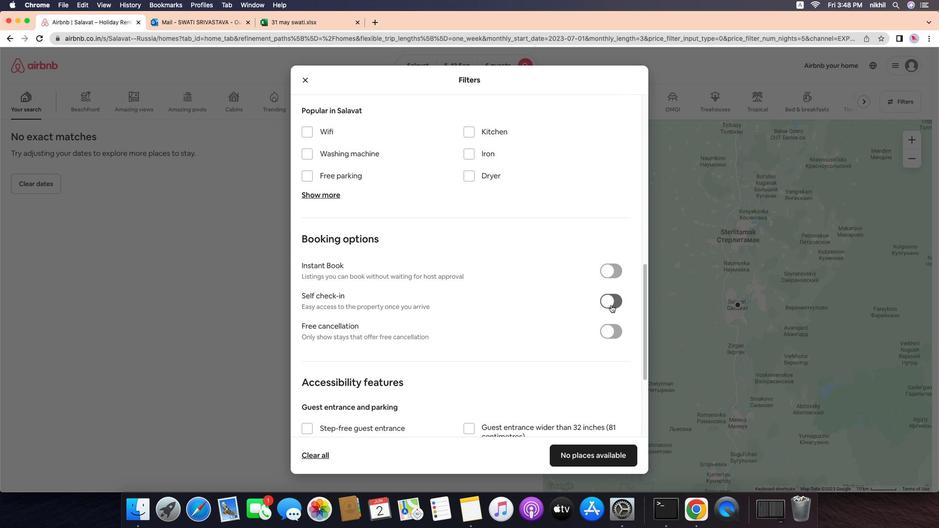 
Action: Mouse scrolled (490, 373) with delta (352, 71)
Screenshot: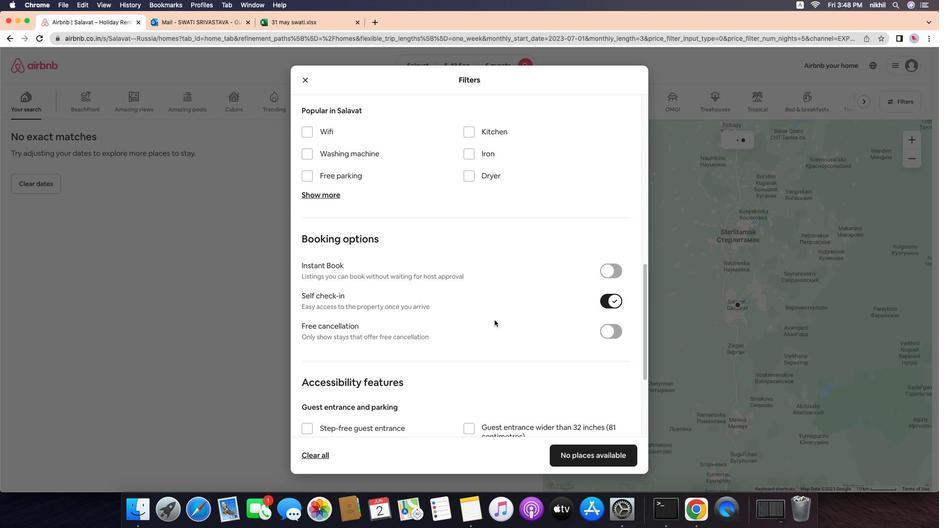 
Action: Mouse scrolled (490, 373) with delta (352, 71)
Screenshot: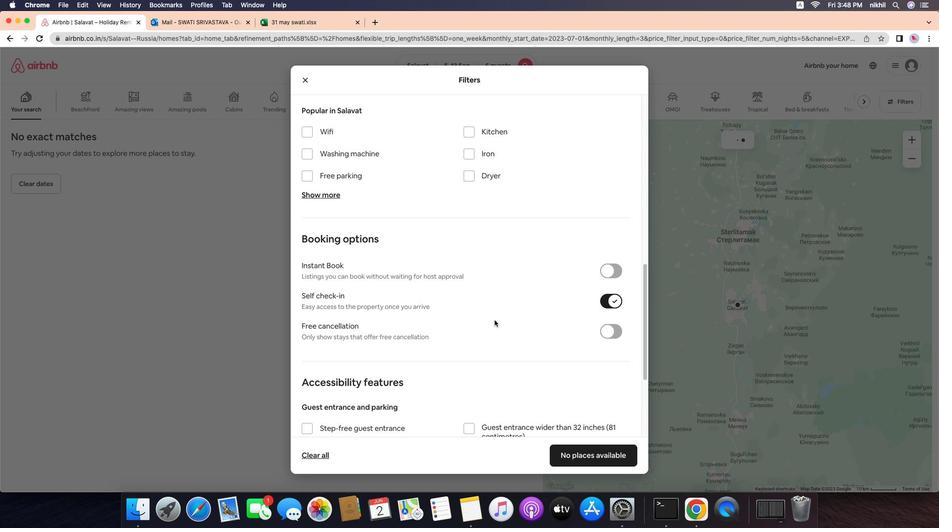 
Action: Mouse scrolled (490, 373) with delta (352, 70)
Screenshot: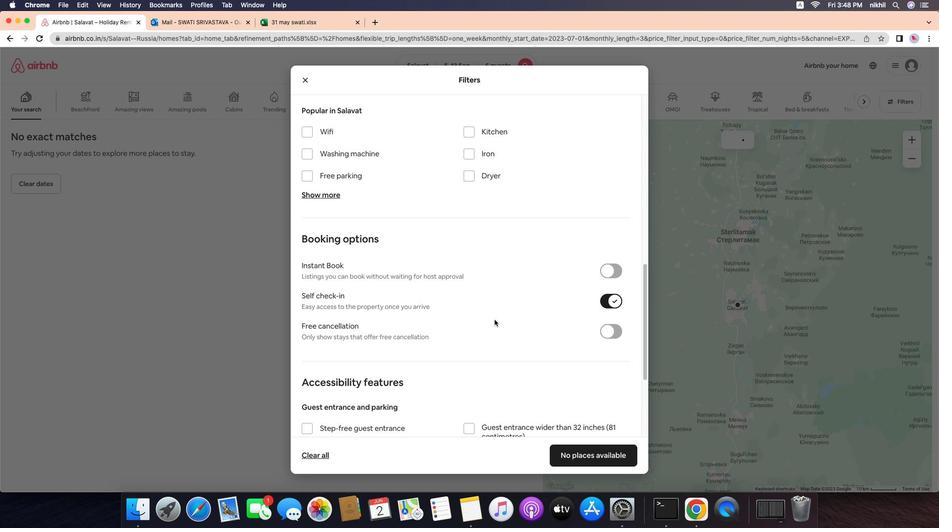 
Action: Mouse scrolled (490, 373) with delta (352, 70)
Screenshot: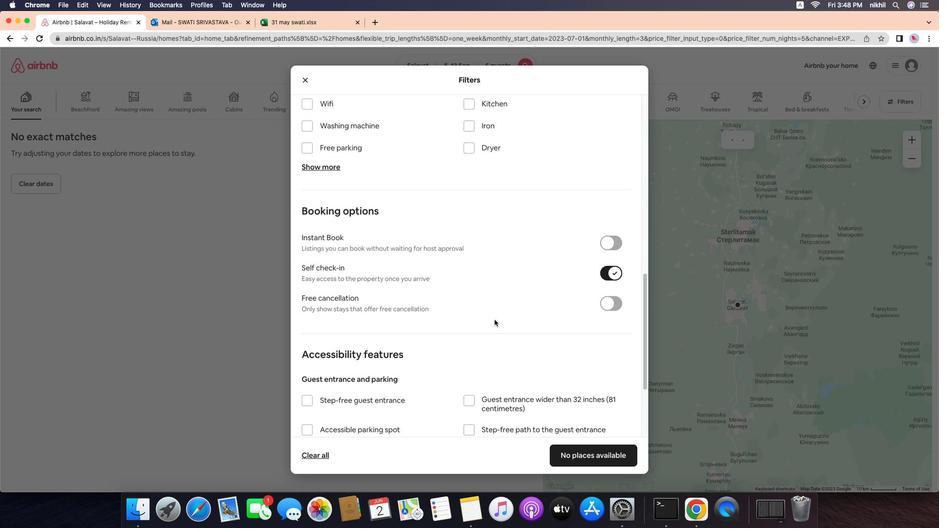 
Action: Mouse moved to (529, 355)
Screenshot: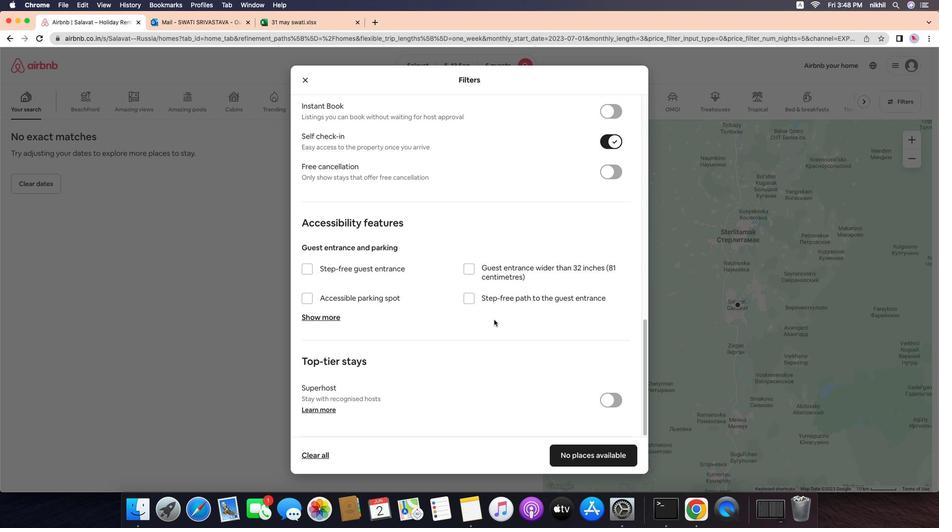 
Action: Mouse pressed left at (529, 355)
Screenshot: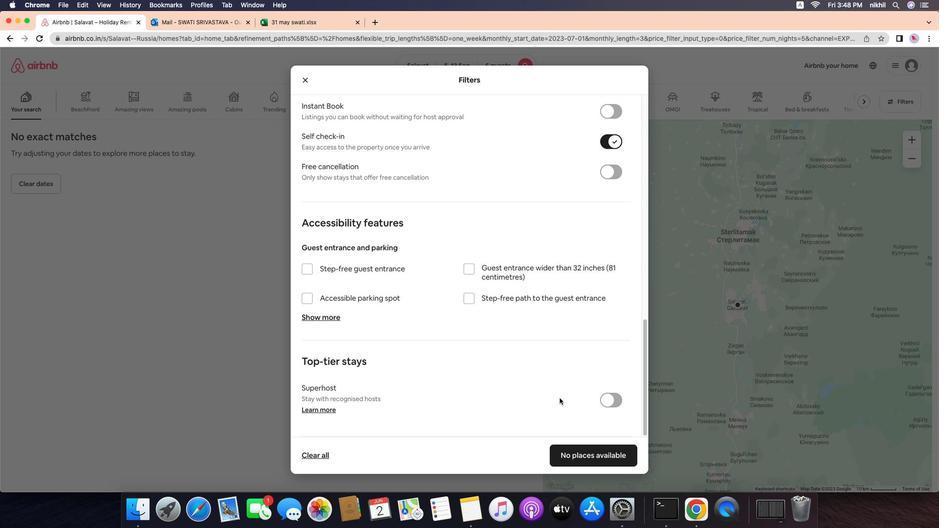 
Action: Mouse moved to (495, 369)
Screenshot: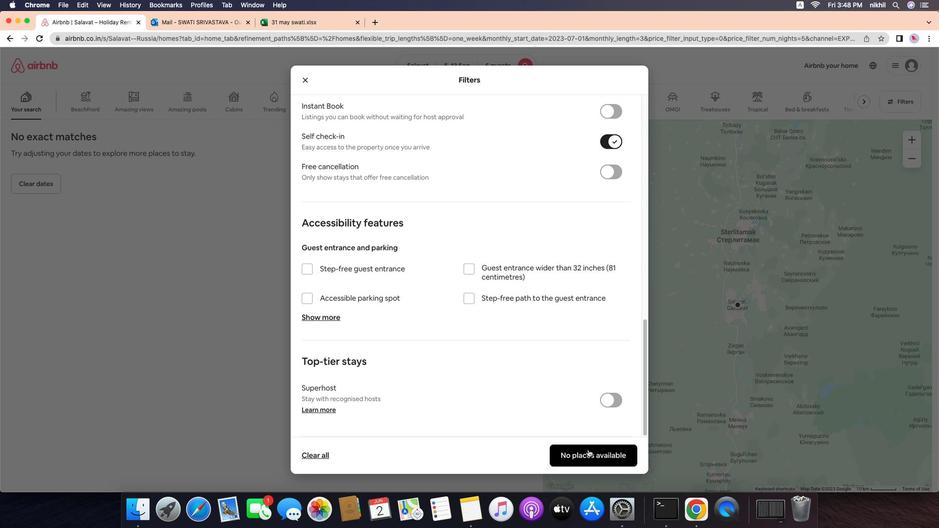 
Action: Mouse scrolled (495, 369) with delta (352, 71)
Screenshot: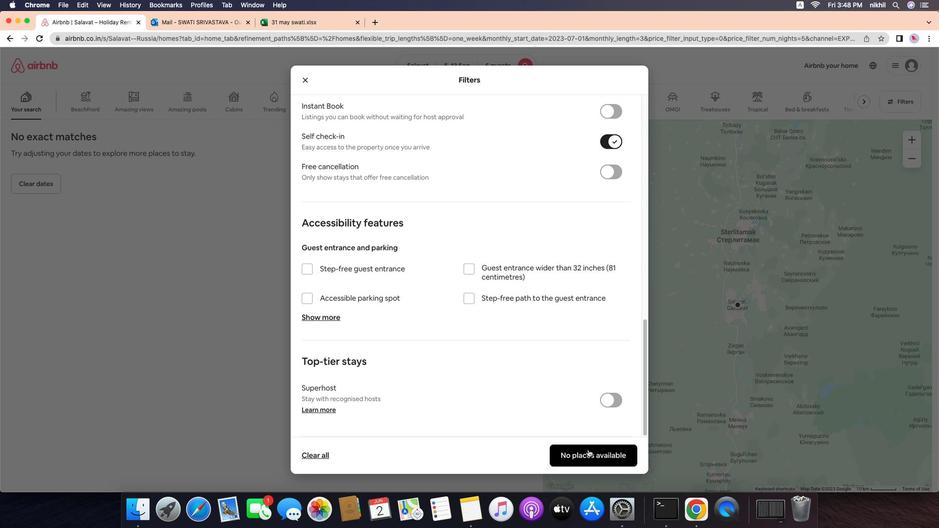 
Action: Mouse moved to (495, 369)
Screenshot: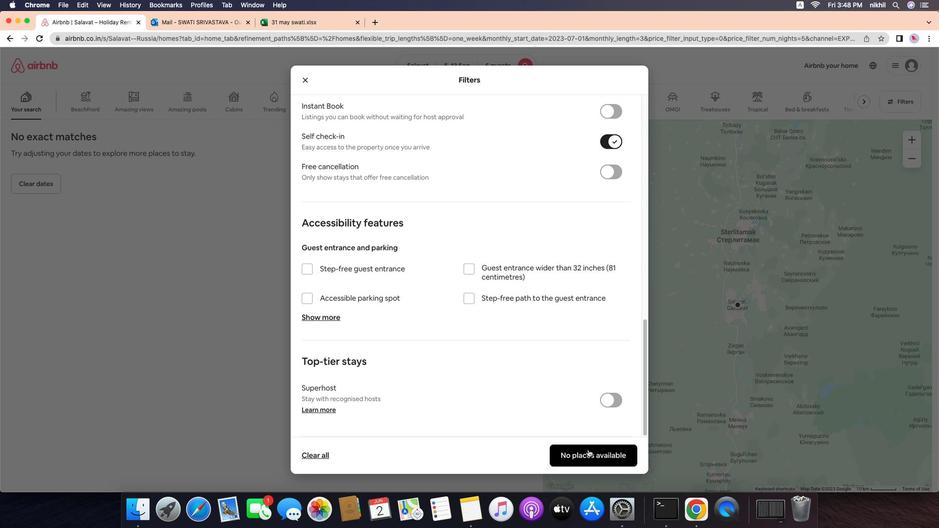 
Action: Mouse scrolled (495, 369) with delta (352, 71)
Screenshot: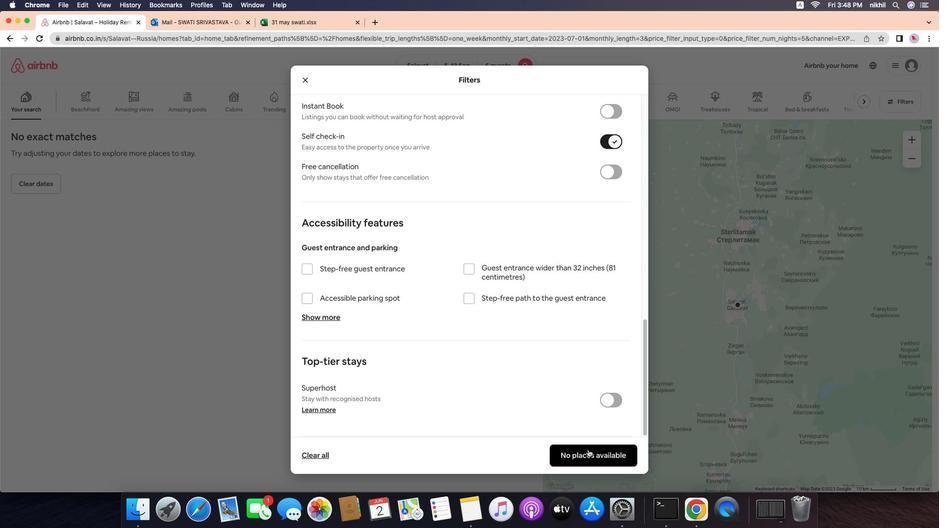 
Action: Mouse scrolled (495, 369) with delta (352, 70)
Screenshot: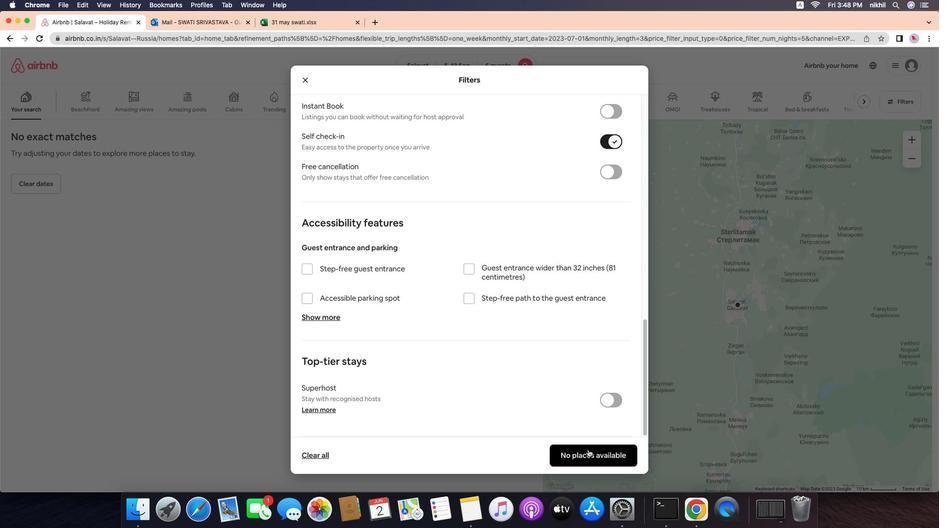 
Action: Mouse scrolled (495, 369) with delta (352, 69)
Screenshot: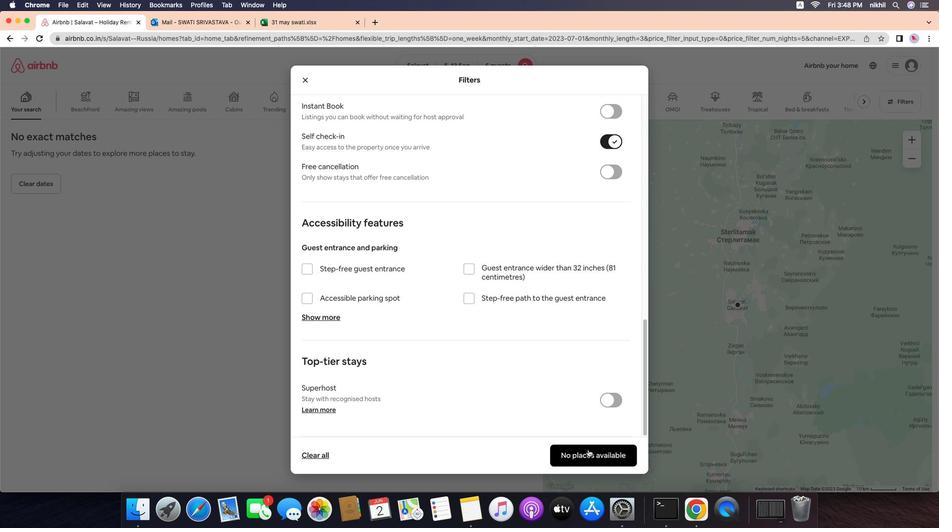 
Action: Mouse scrolled (495, 369) with delta (352, 71)
Screenshot: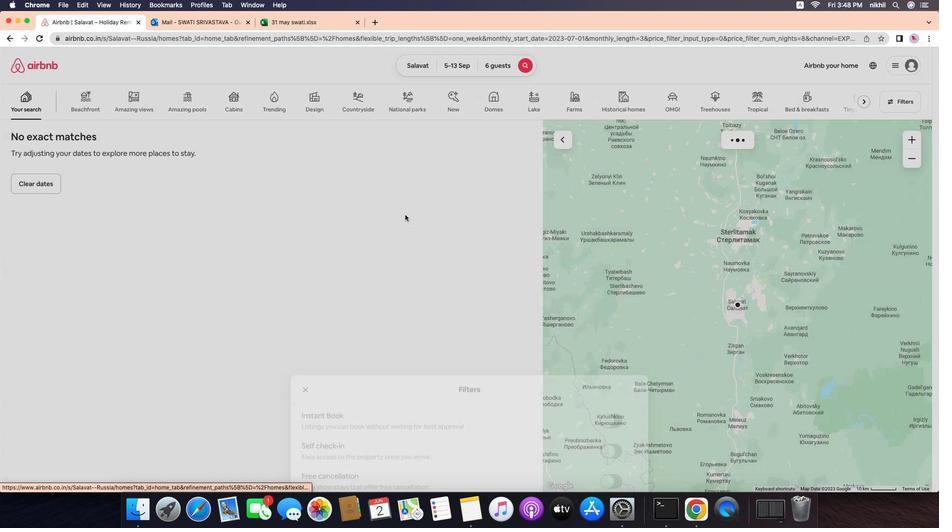 
Action: Mouse scrolled (495, 369) with delta (352, 71)
Screenshot: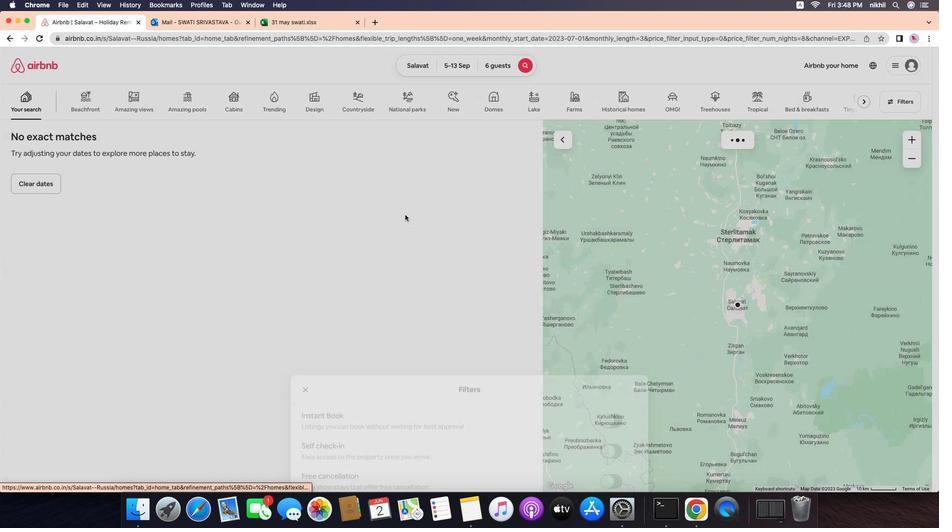 
Action: Mouse moved to (495, 369)
Screenshot: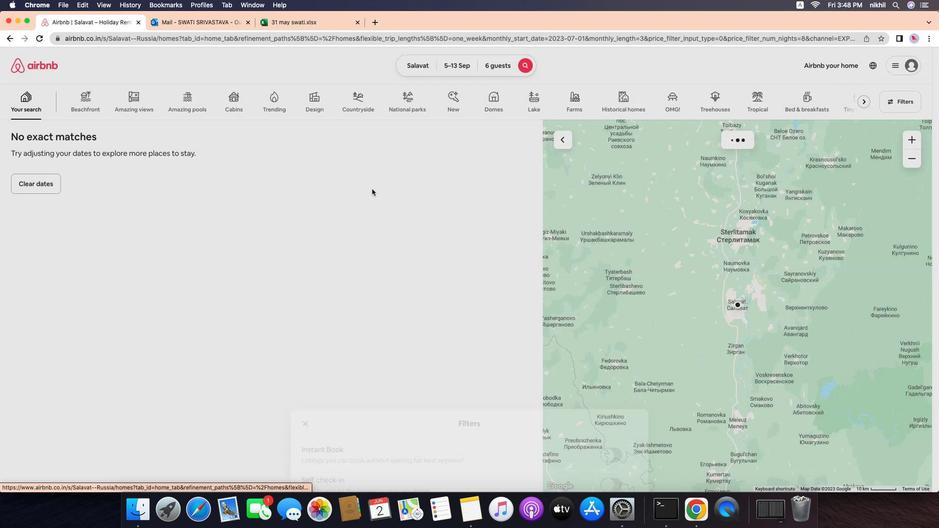 
Action: Mouse scrolled (495, 369) with delta (352, 69)
Screenshot: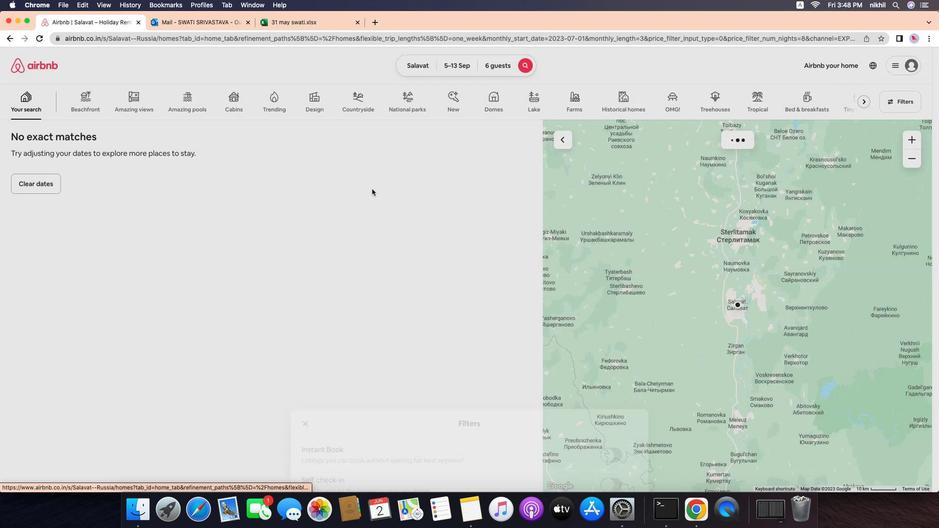 
Action: Mouse scrolled (495, 369) with delta (352, 69)
Screenshot: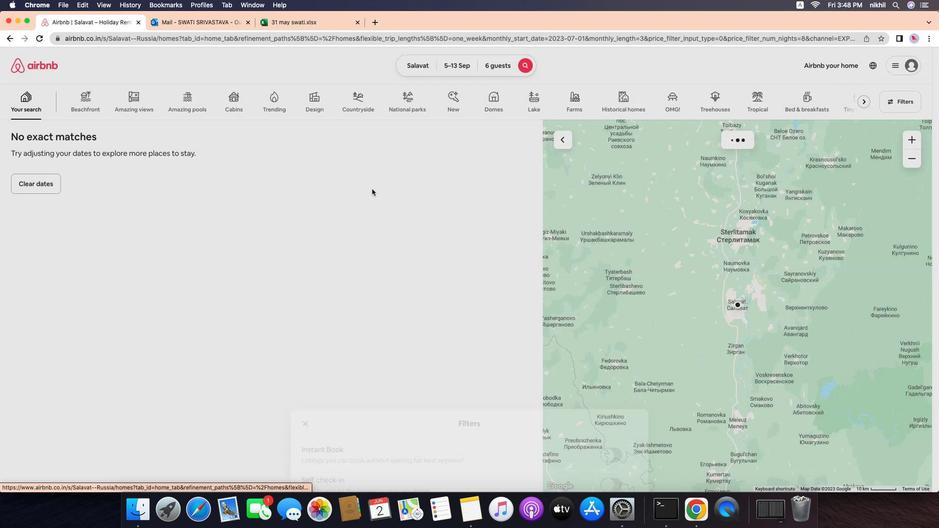 
Action: Mouse scrolled (495, 369) with delta (352, 68)
Screenshot: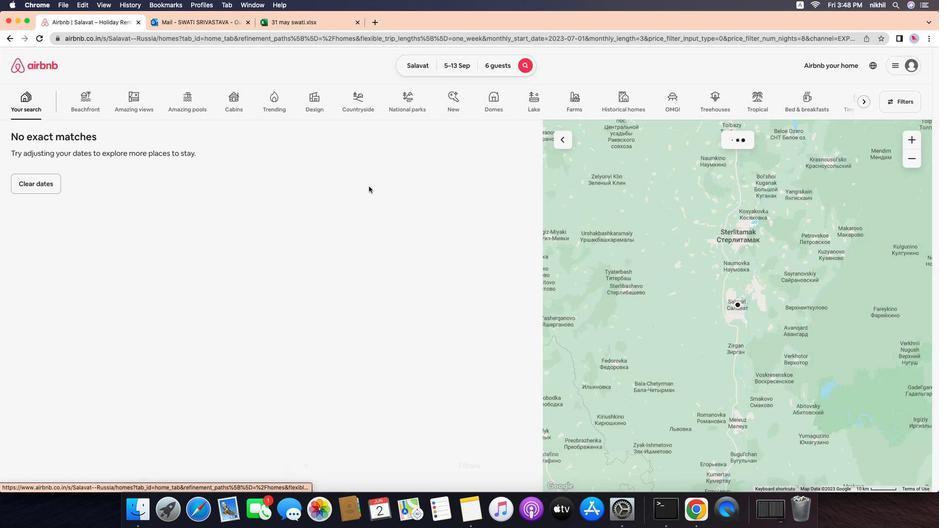 
Action: Mouse moved to (522, 489)
Screenshot: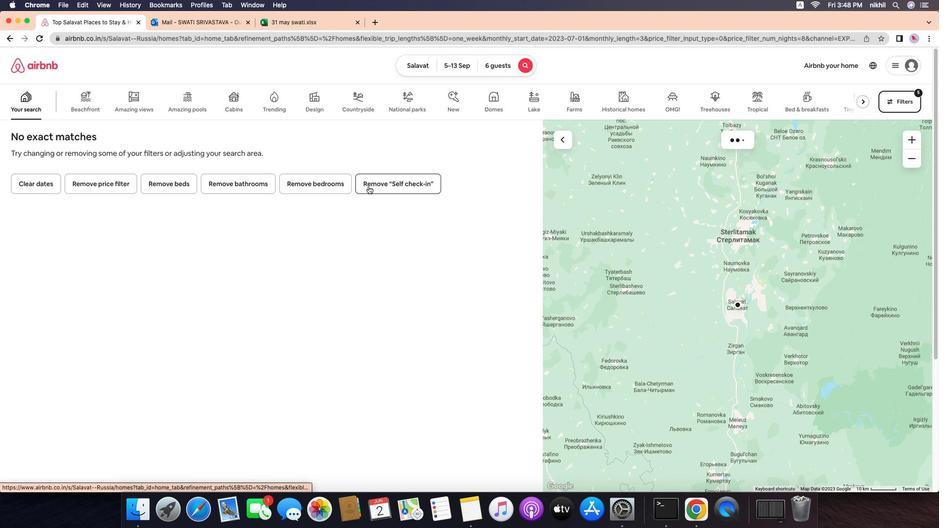 
Action: Mouse pressed left at (522, 489)
Screenshot: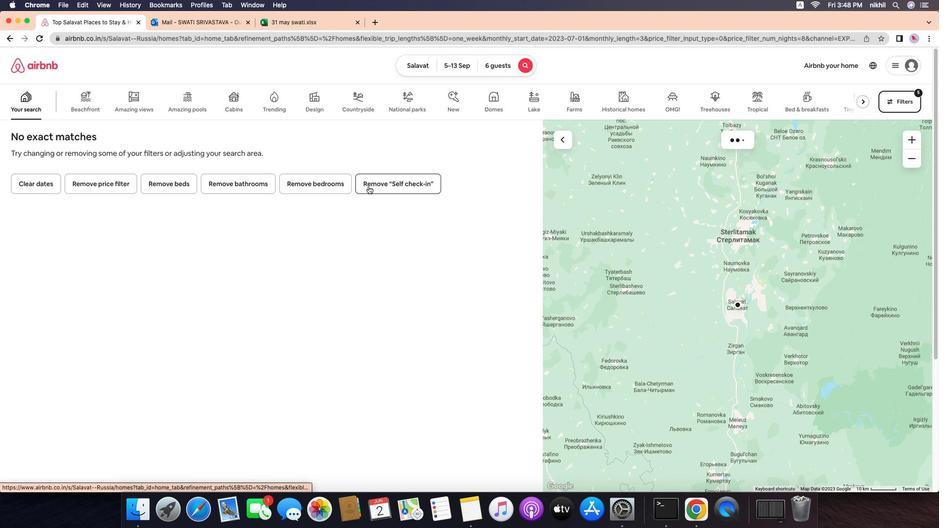 
Action: Mouse moved to (459, 245)
Screenshot: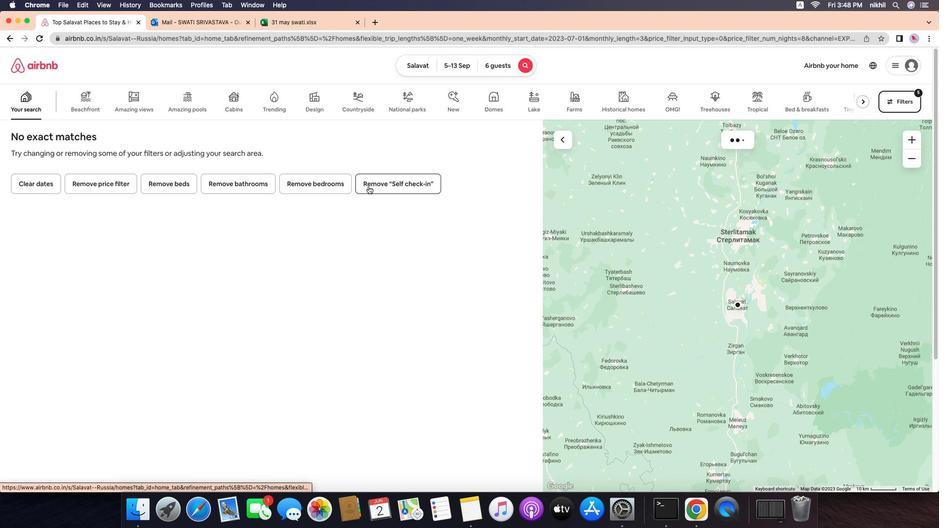 
